 Task: Find connections with filter location Erkelenz with filter topic #Onlineadvertisingwith filter profile language Spanish with filter current company Whatfix with filter school D.A.V.P.G College, Dehradun with filter industry Wireless Services with filter service category Cybersecurity with filter keywords title Sheet Metal Worker
Action: Mouse moved to (482, 66)
Screenshot: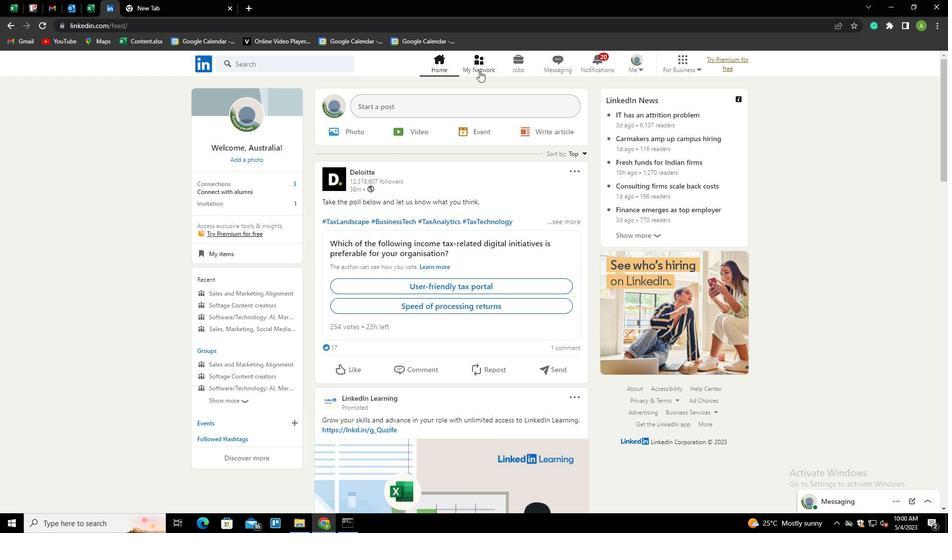 
Action: Mouse pressed left at (482, 66)
Screenshot: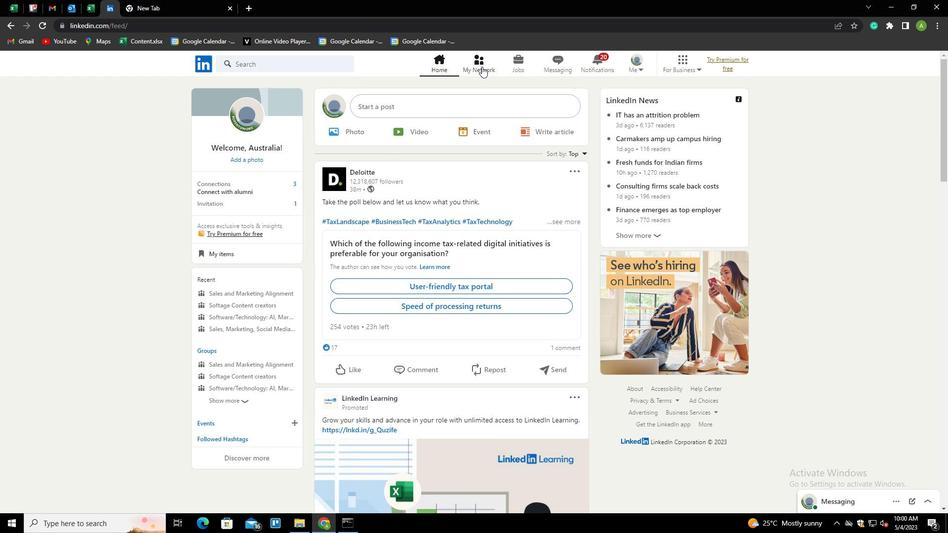 
Action: Mouse moved to (239, 118)
Screenshot: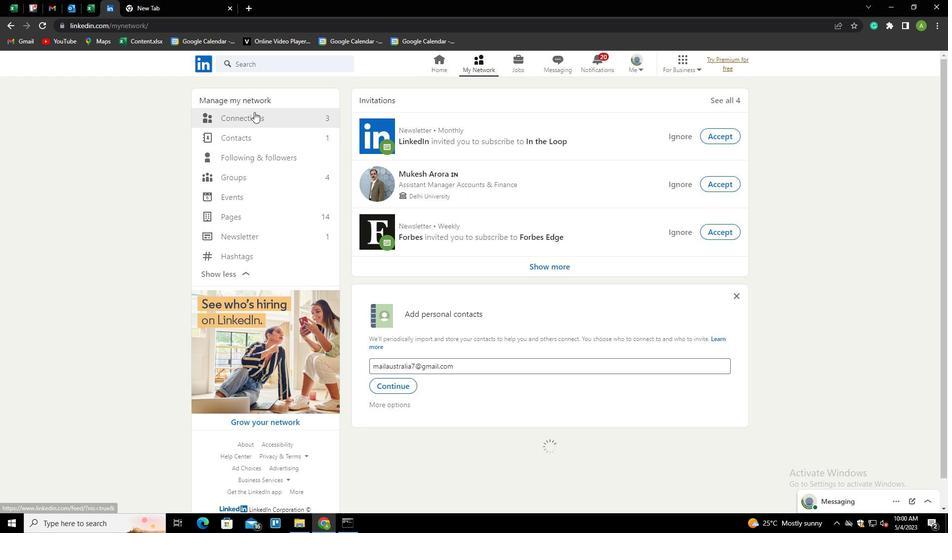 
Action: Mouse pressed left at (239, 118)
Screenshot: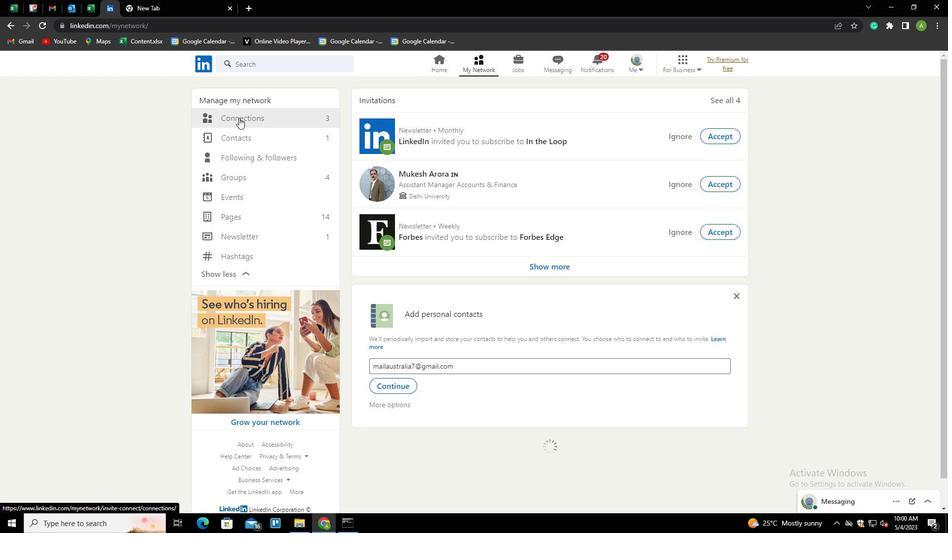 
Action: Mouse moved to (544, 118)
Screenshot: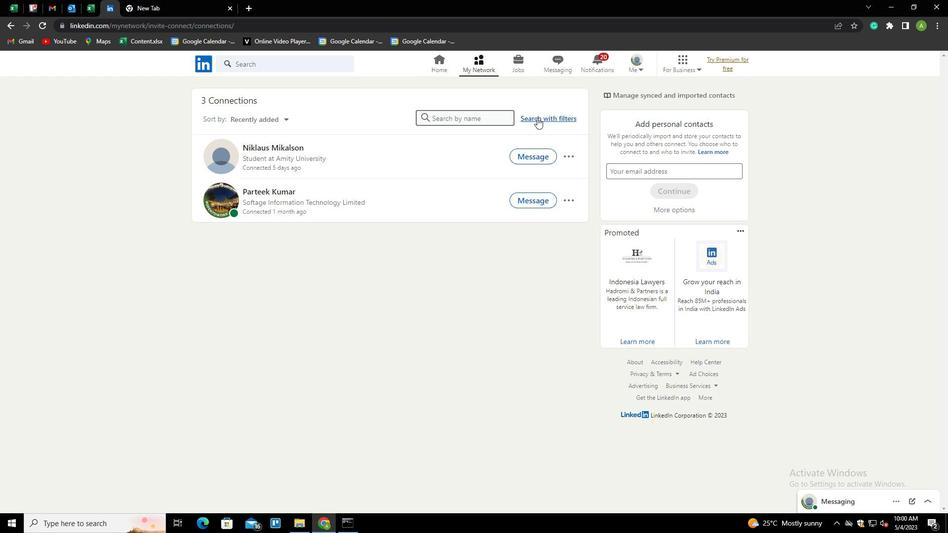 
Action: Mouse pressed left at (544, 118)
Screenshot: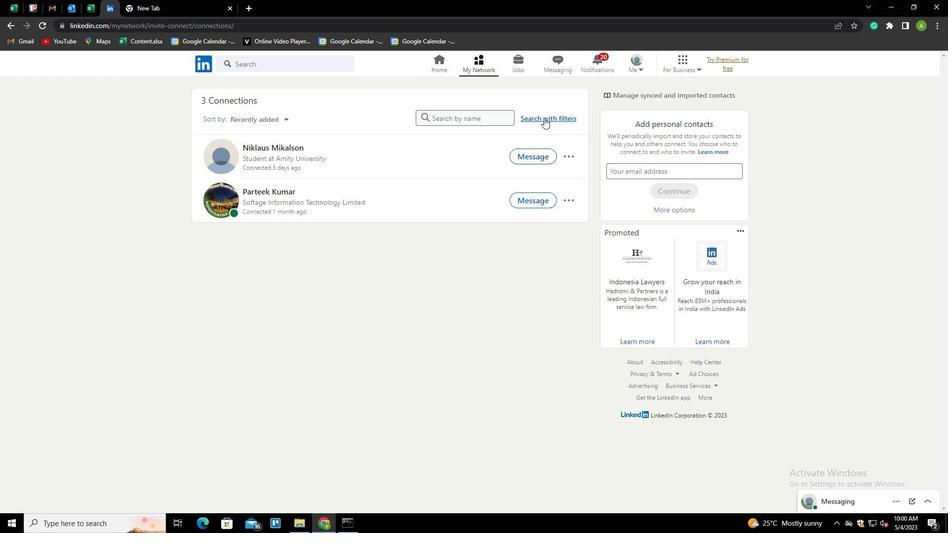 
Action: Mouse moved to (506, 91)
Screenshot: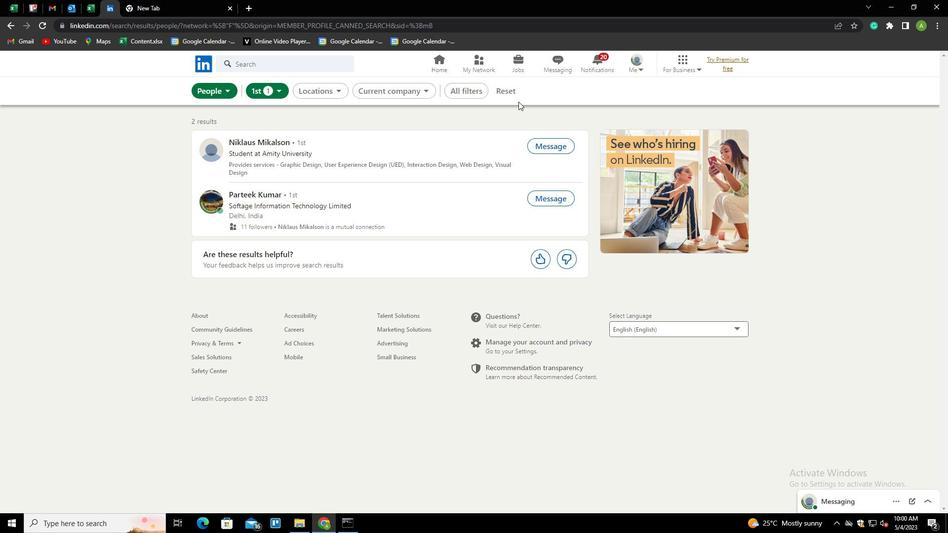 
Action: Mouse pressed left at (506, 91)
Screenshot: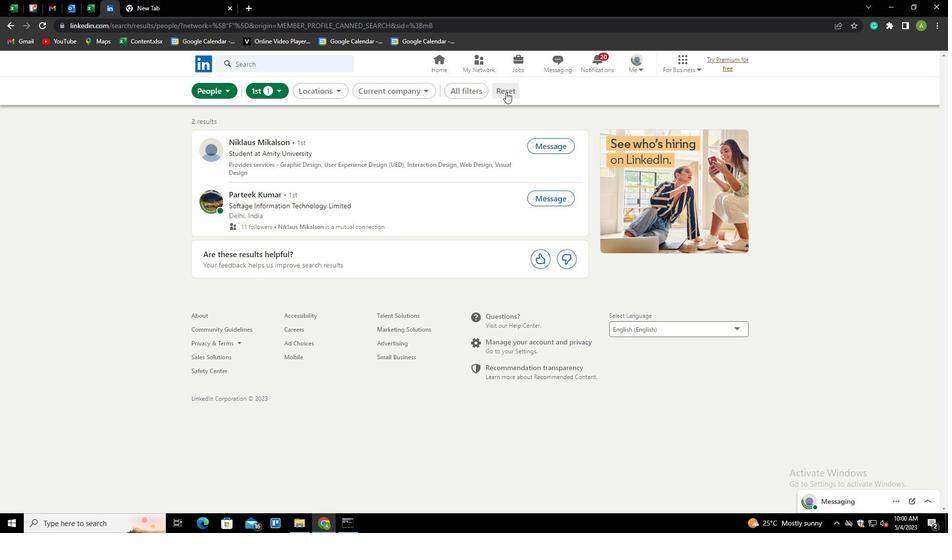 
Action: Mouse moved to (491, 91)
Screenshot: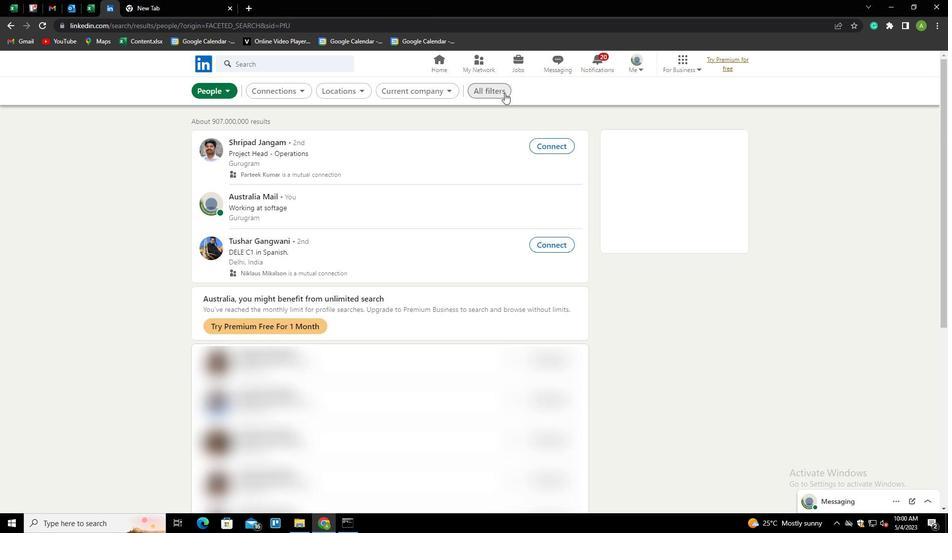 
Action: Mouse pressed left at (491, 91)
Screenshot: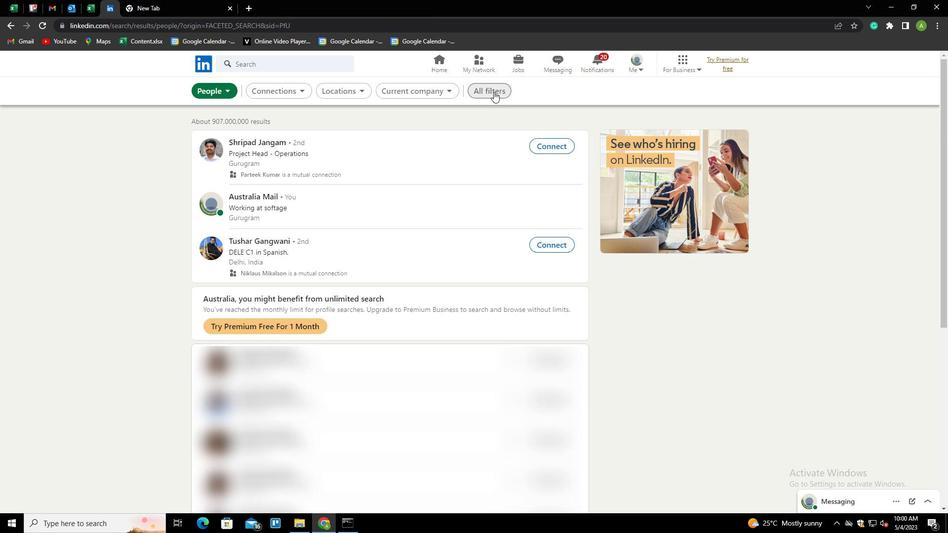 
Action: Mouse moved to (767, 256)
Screenshot: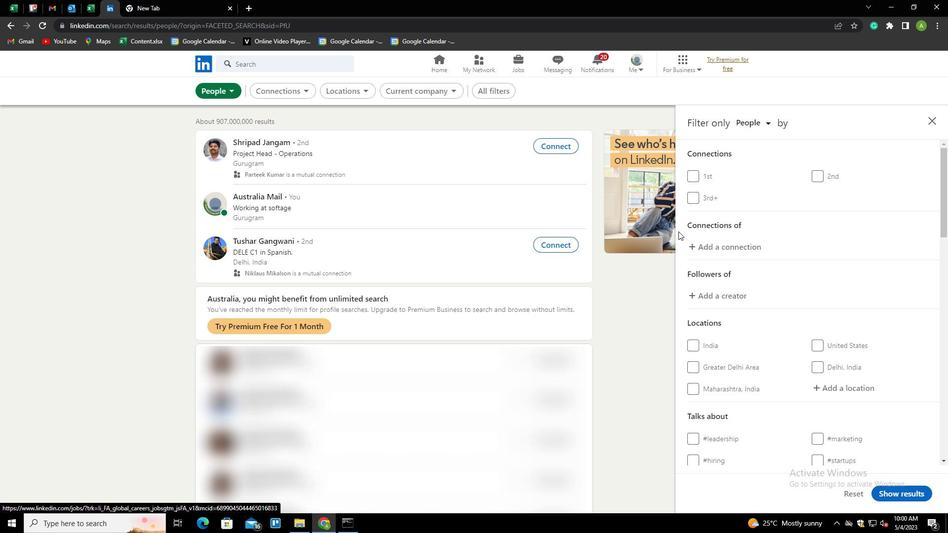 
Action: Mouse scrolled (767, 256) with delta (0, 0)
Screenshot: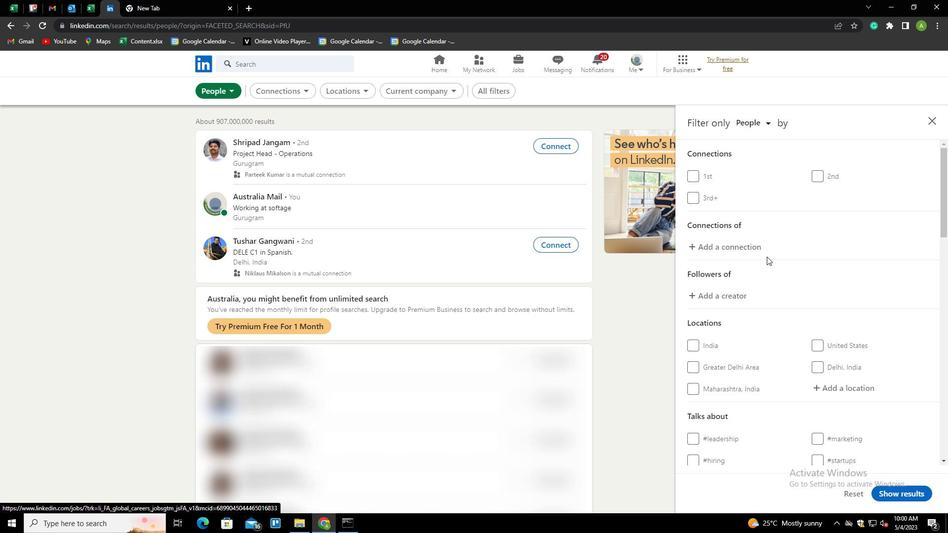 
Action: Mouse moved to (837, 339)
Screenshot: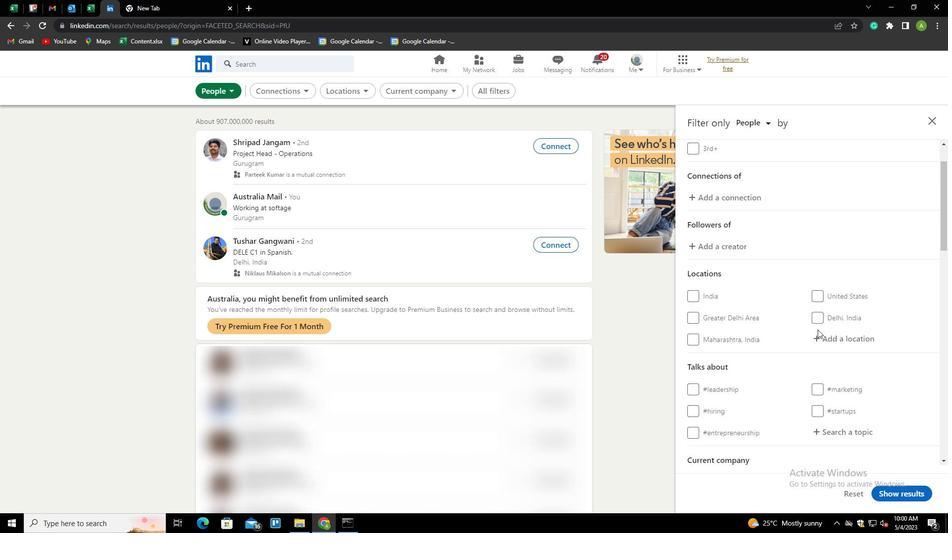 
Action: Mouse pressed left at (837, 339)
Screenshot: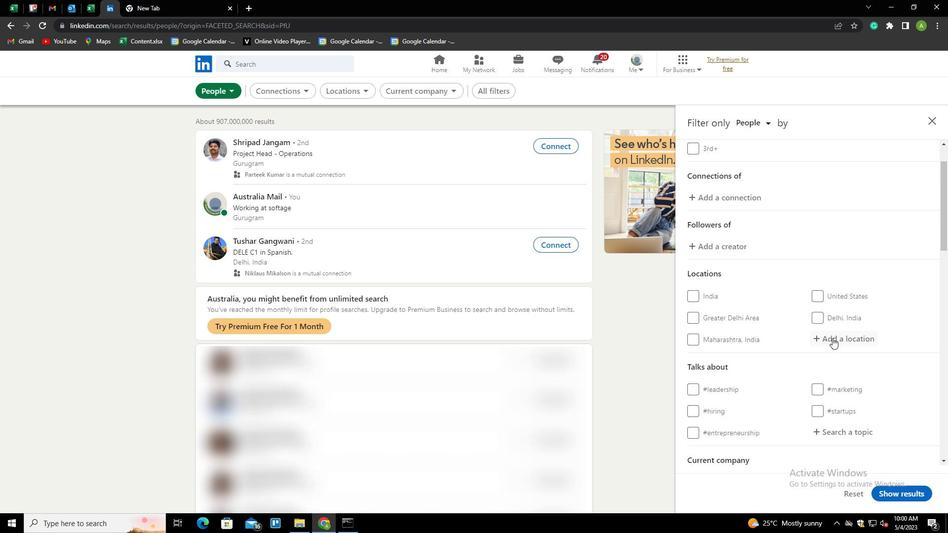 
Action: Mouse moved to (837, 340)
Screenshot: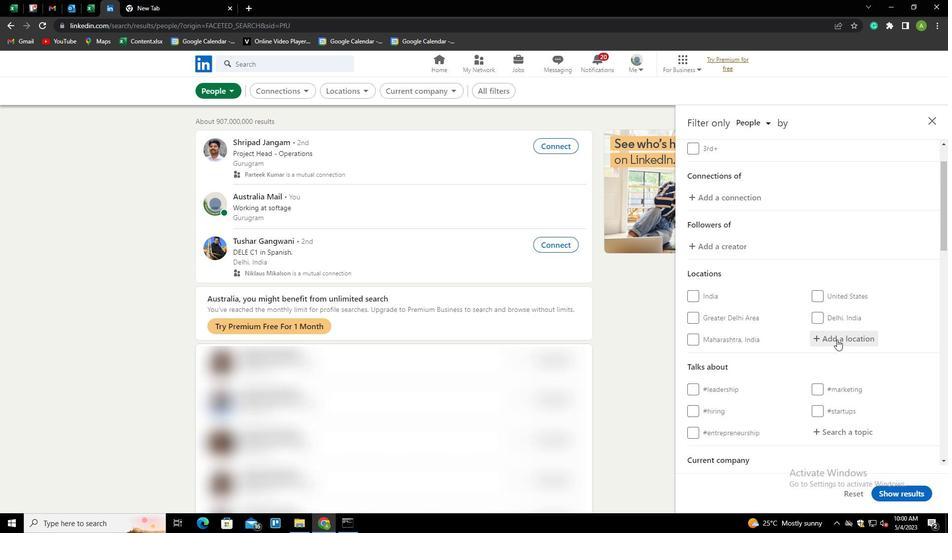 
Action: Key pressed <Key.shift><Key.shift><Key.shift><Key.shift><Key.shift><Key.shift>ERKELEN<Key.down><Key.enter>
Screenshot: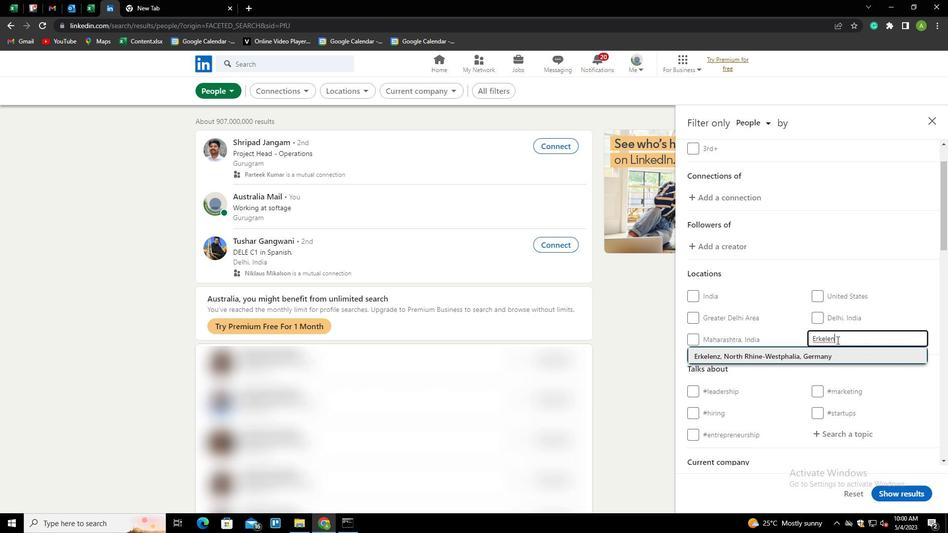 
Action: Mouse scrolled (837, 339) with delta (0, 0)
Screenshot: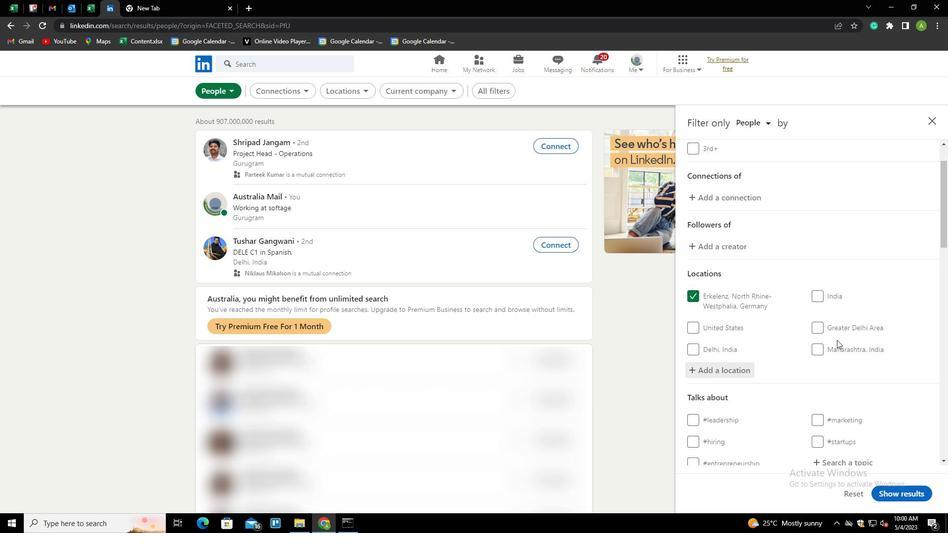 
Action: Mouse scrolled (837, 339) with delta (0, 0)
Screenshot: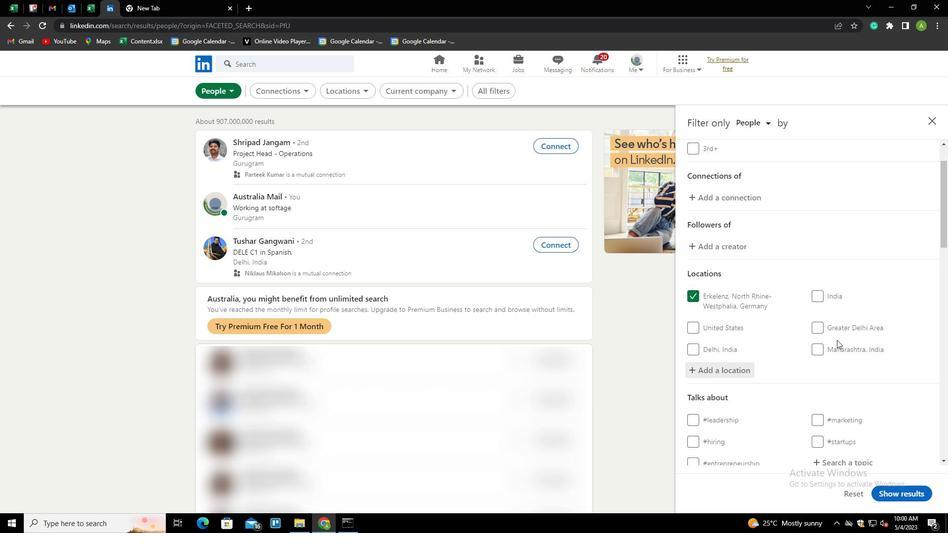 
Action: Mouse scrolled (837, 339) with delta (0, 0)
Screenshot: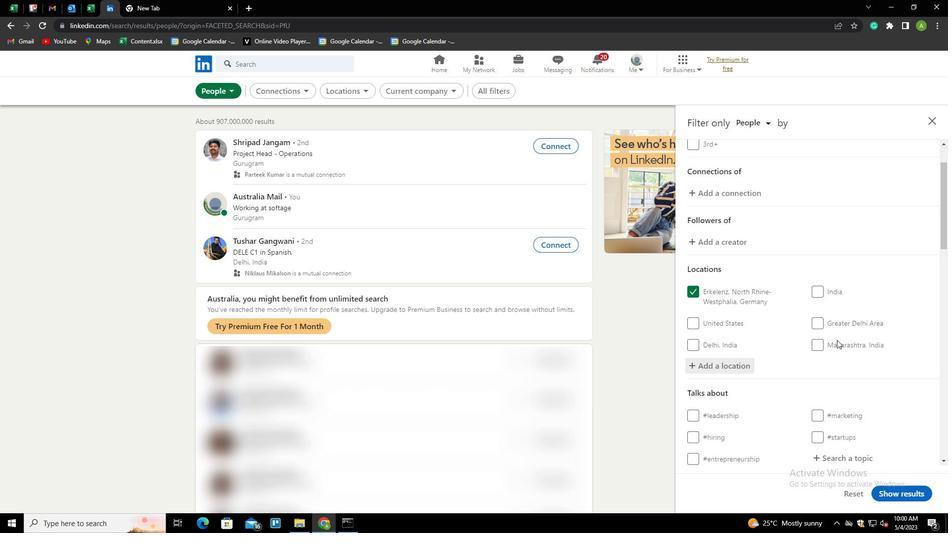 
Action: Mouse moved to (833, 317)
Screenshot: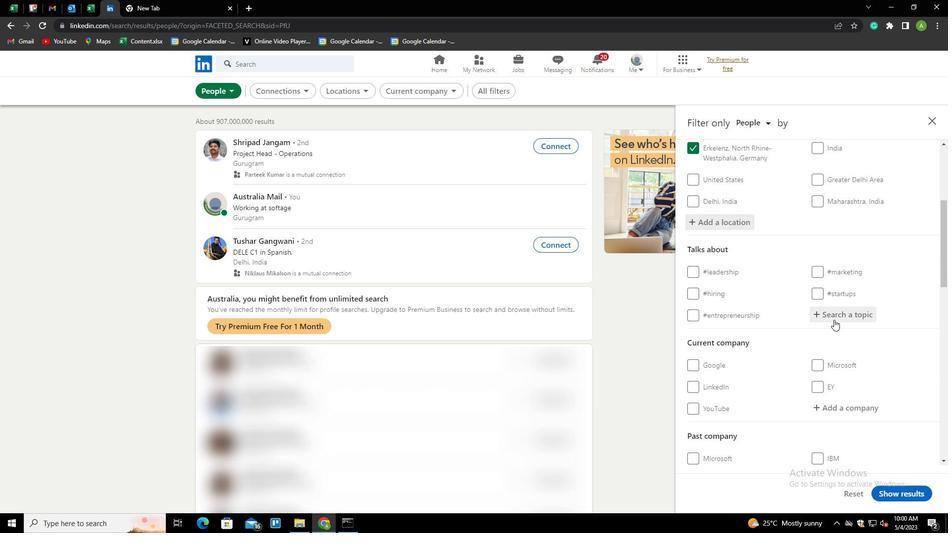 
Action: Mouse pressed left at (833, 317)
Screenshot: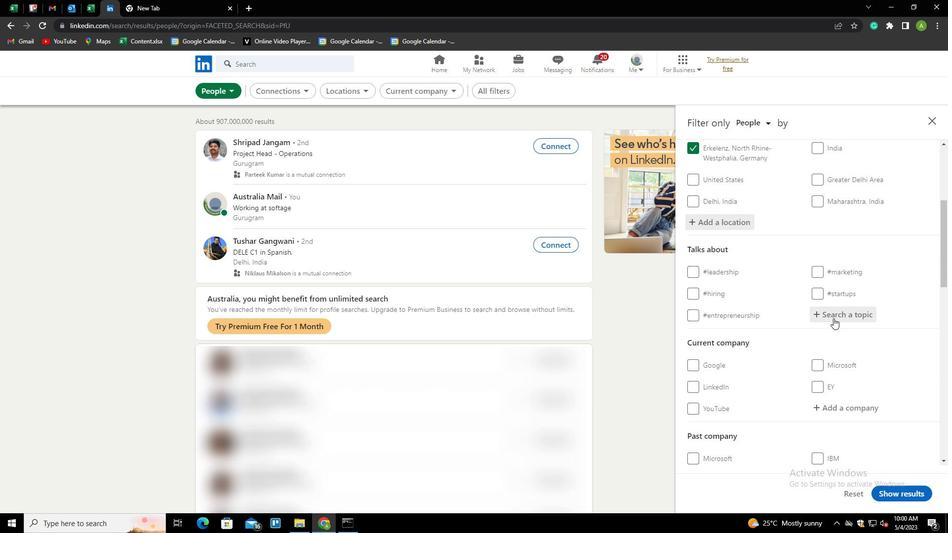 
Action: Key pressed ONLINEADVERT<Key.down><Key.enter>
Screenshot: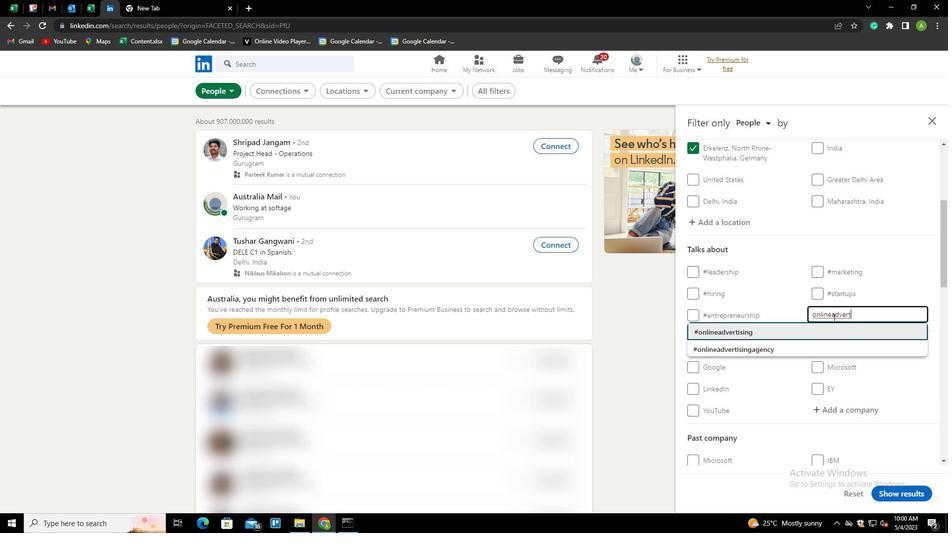 
Action: Mouse scrolled (833, 317) with delta (0, 0)
Screenshot: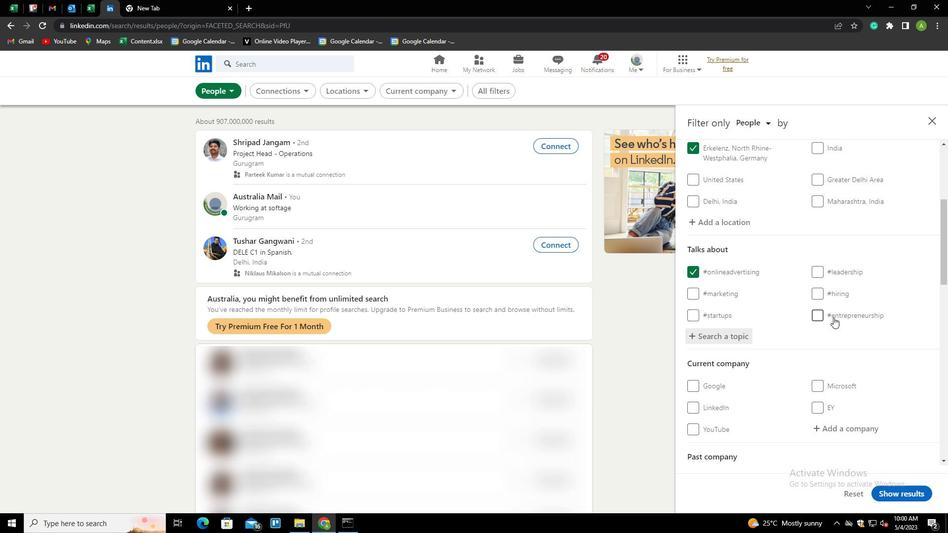 
Action: Mouse scrolled (833, 317) with delta (0, 0)
Screenshot: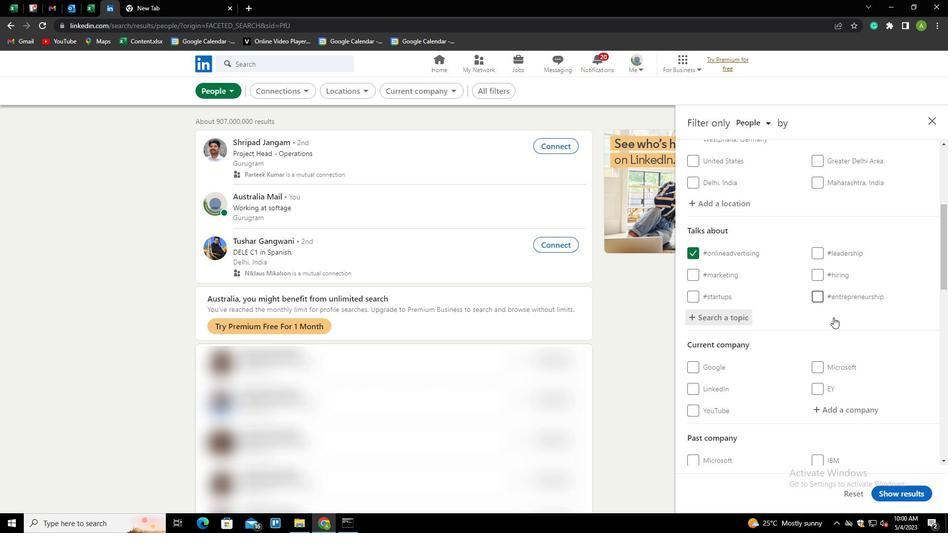 
Action: Mouse scrolled (833, 317) with delta (0, 0)
Screenshot: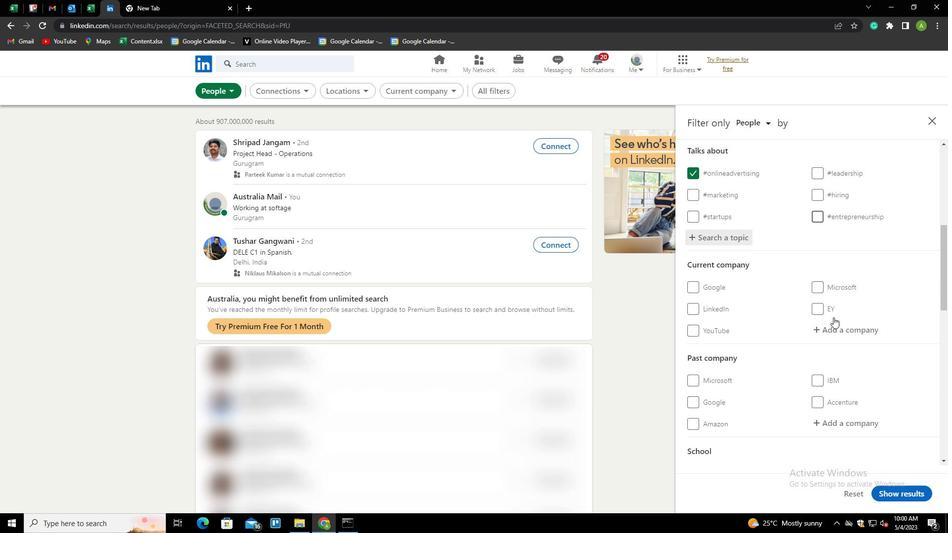
Action: Mouse scrolled (833, 317) with delta (0, 0)
Screenshot: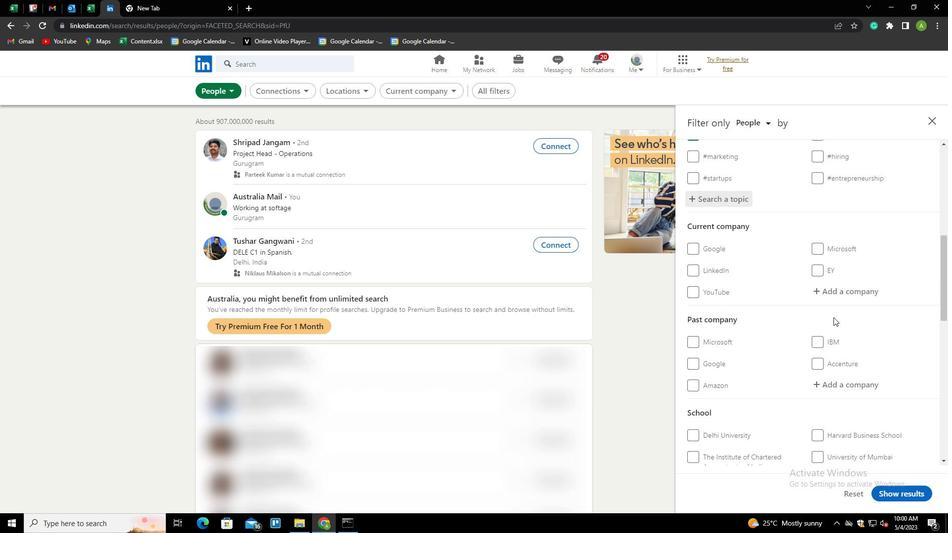 
Action: Mouse scrolled (833, 317) with delta (0, 0)
Screenshot: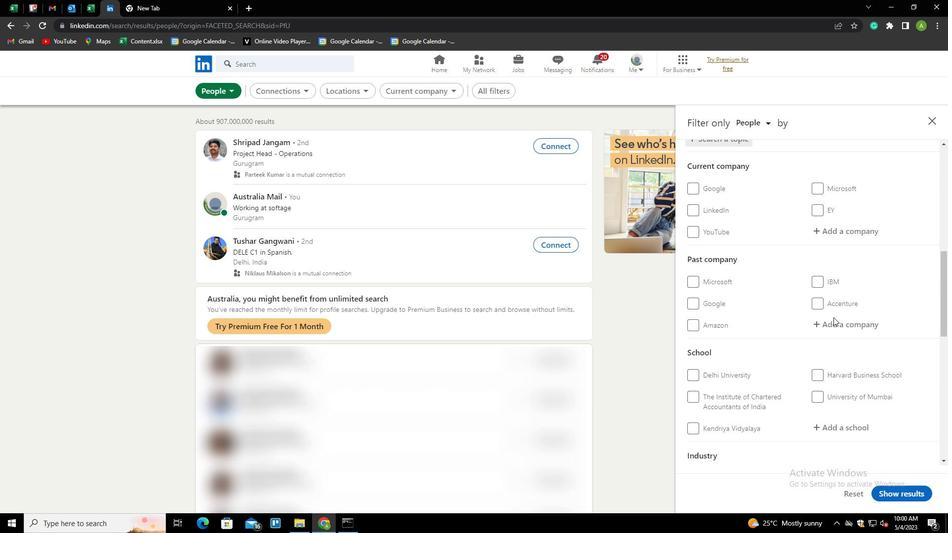 
Action: Mouse scrolled (833, 317) with delta (0, 0)
Screenshot: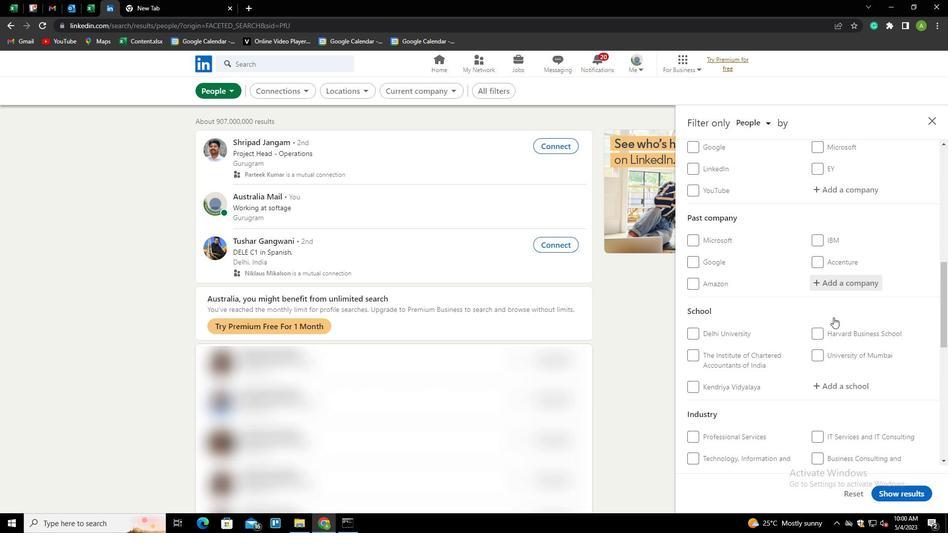 
Action: Mouse scrolled (833, 317) with delta (0, 0)
Screenshot: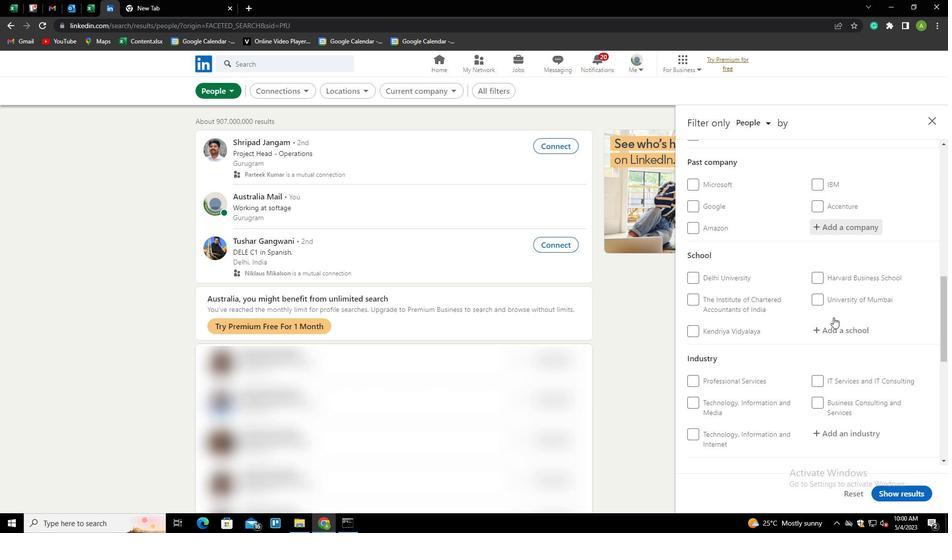 
Action: Mouse scrolled (833, 317) with delta (0, 0)
Screenshot: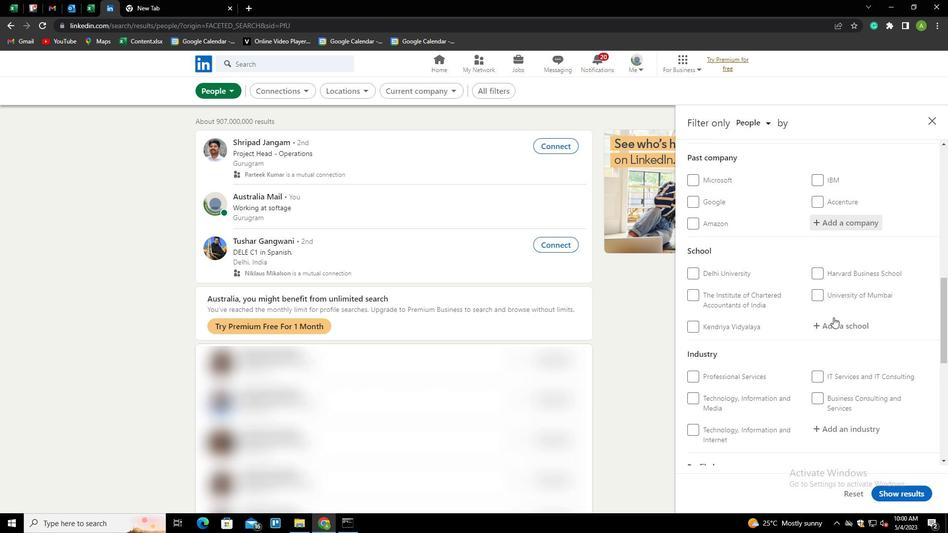 
Action: Mouse scrolled (833, 317) with delta (0, 0)
Screenshot: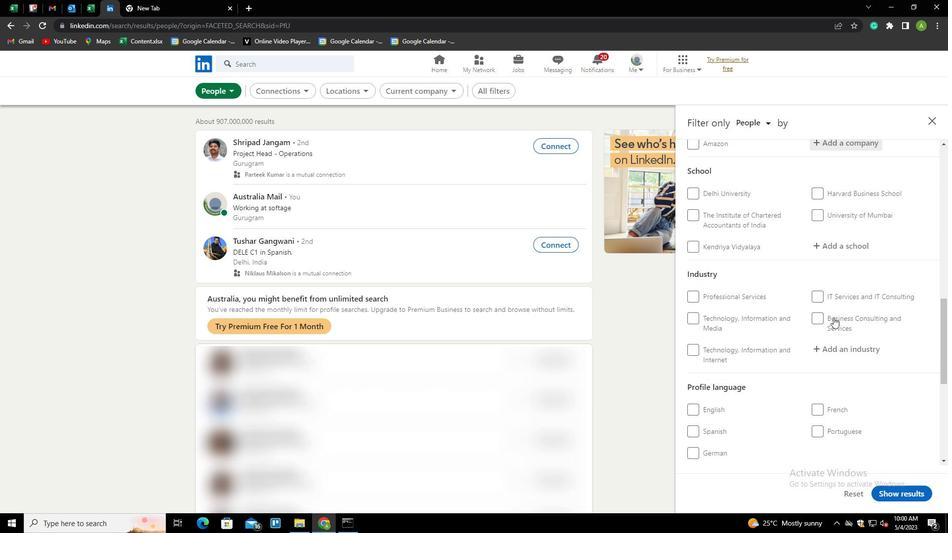 
Action: Mouse scrolled (833, 317) with delta (0, 0)
Screenshot: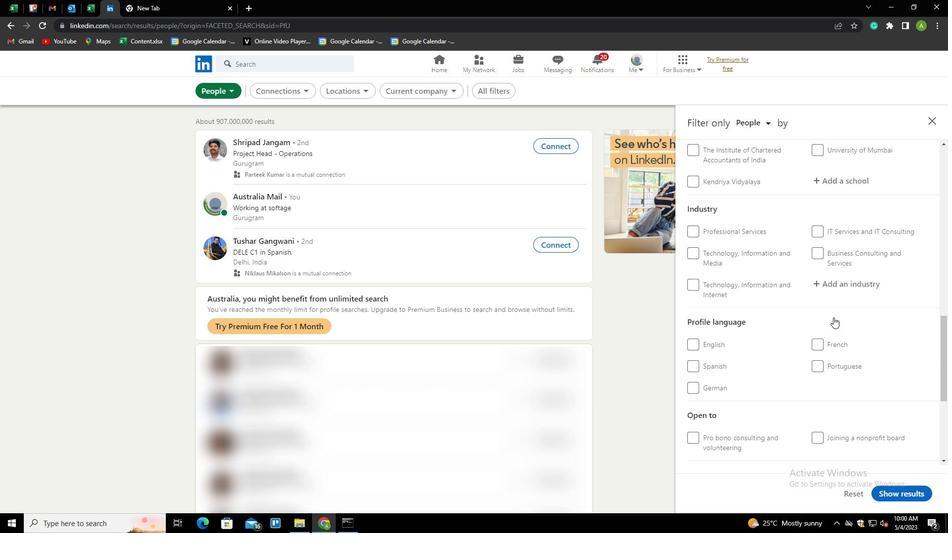 
Action: Mouse scrolled (833, 317) with delta (0, 0)
Screenshot: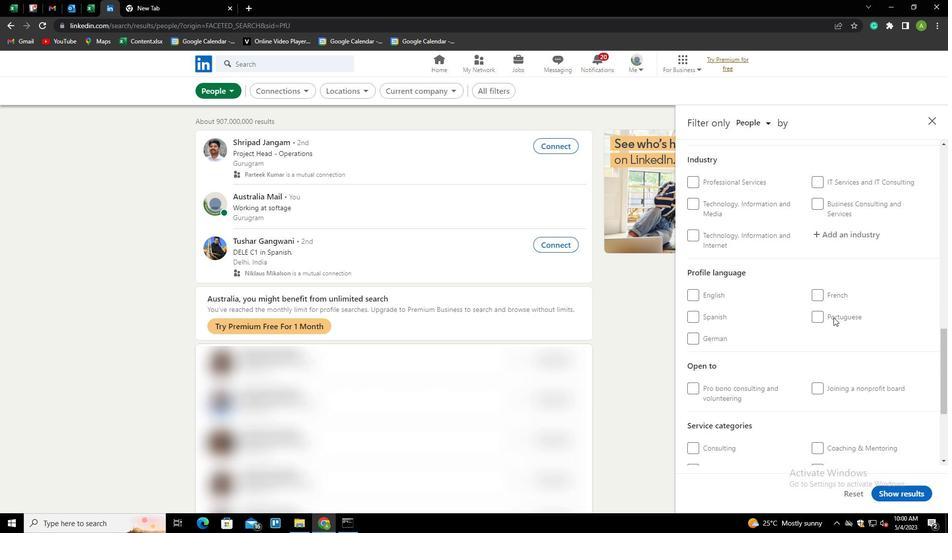 
Action: Mouse scrolled (833, 318) with delta (0, 0)
Screenshot: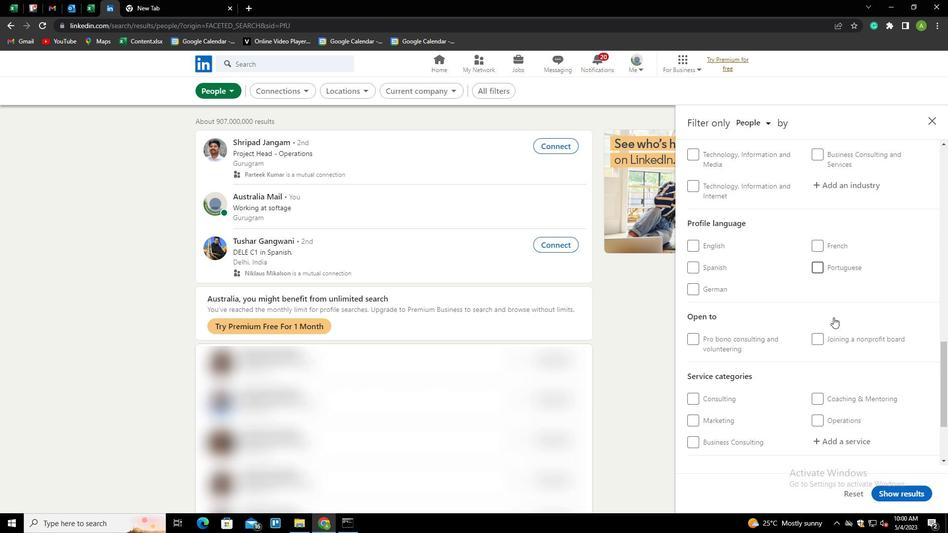 
Action: Mouse scrolled (833, 318) with delta (0, 0)
Screenshot: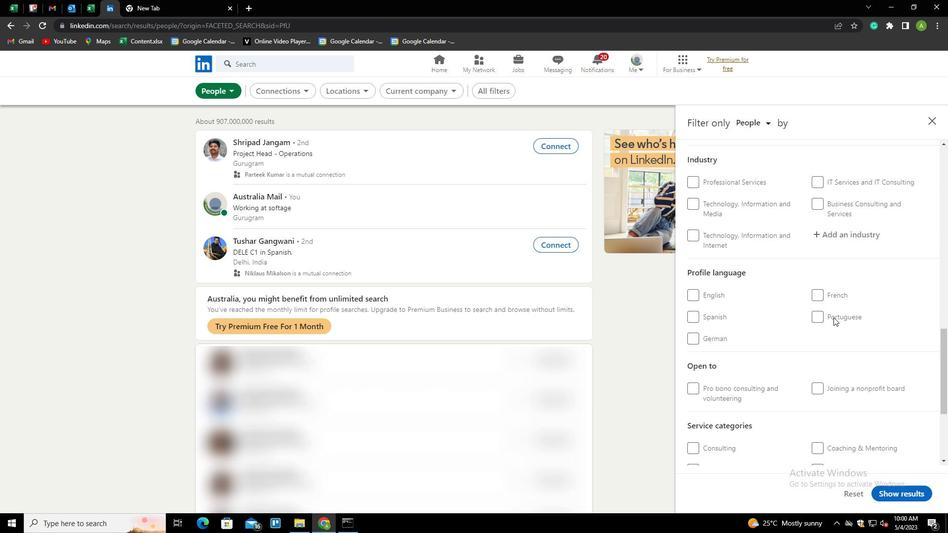 
Action: Mouse scrolled (833, 318) with delta (0, 0)
Screenshot: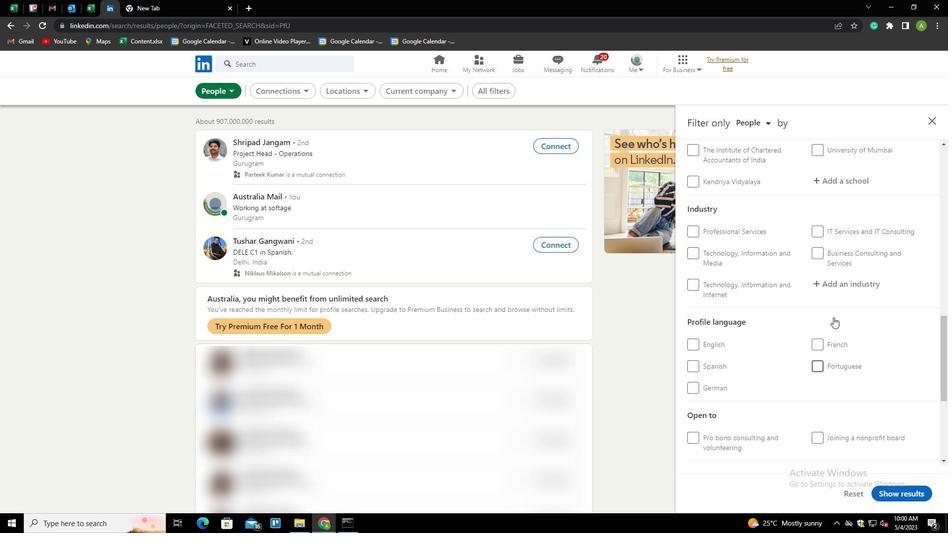 
Action: Mouse scrolled (833, 317) with delta (0, 0)
Screenshot: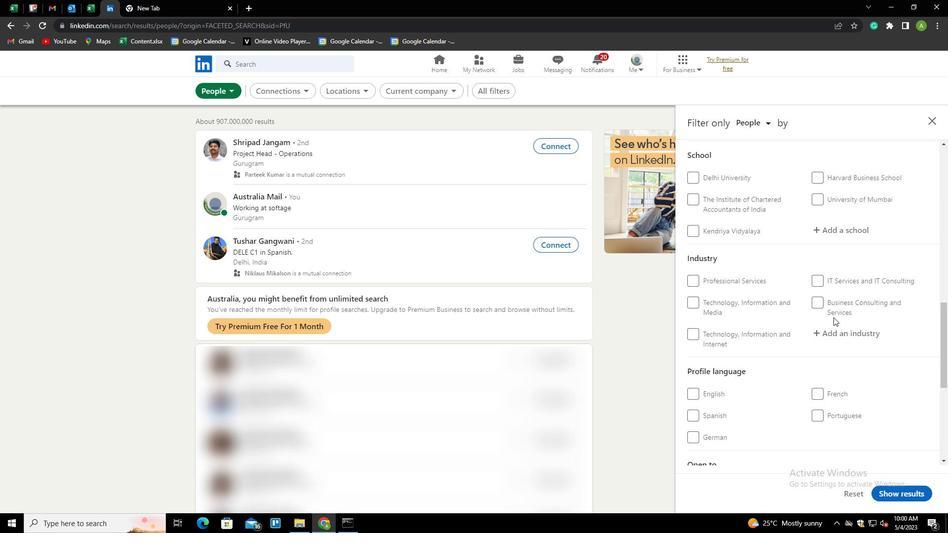 
Action: Mouse moved to (695, 366)
Screenshot: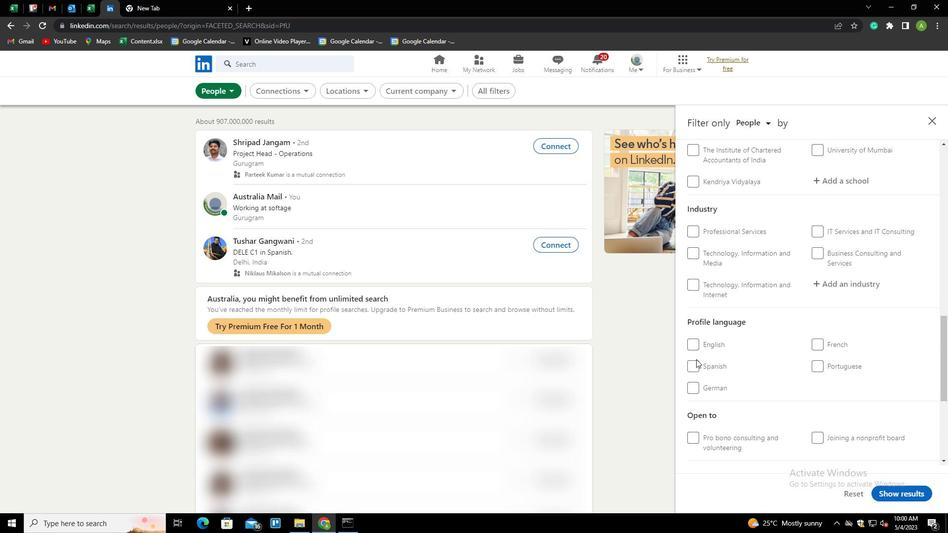 
Action: Mouse pressed left at (695, 366)
Screenshot: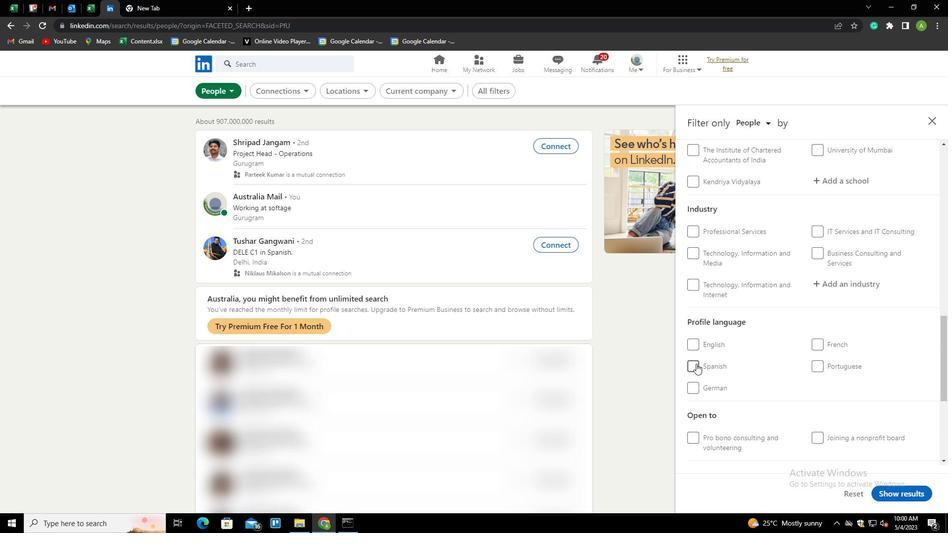 
Action: Mouse moved to (762, 343)
Screenshot: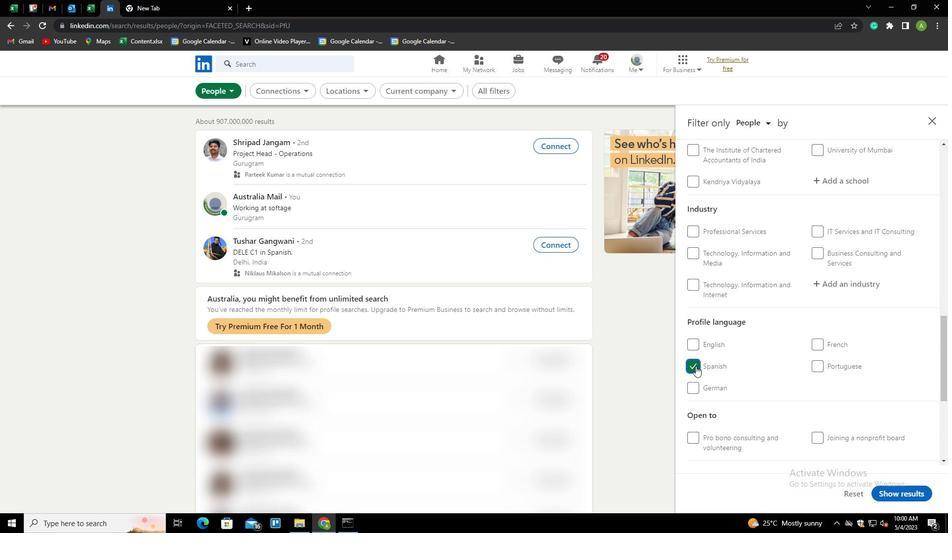 
Action: Mouse scrolled (762, 344) with delta (0, 0)
Screenshot: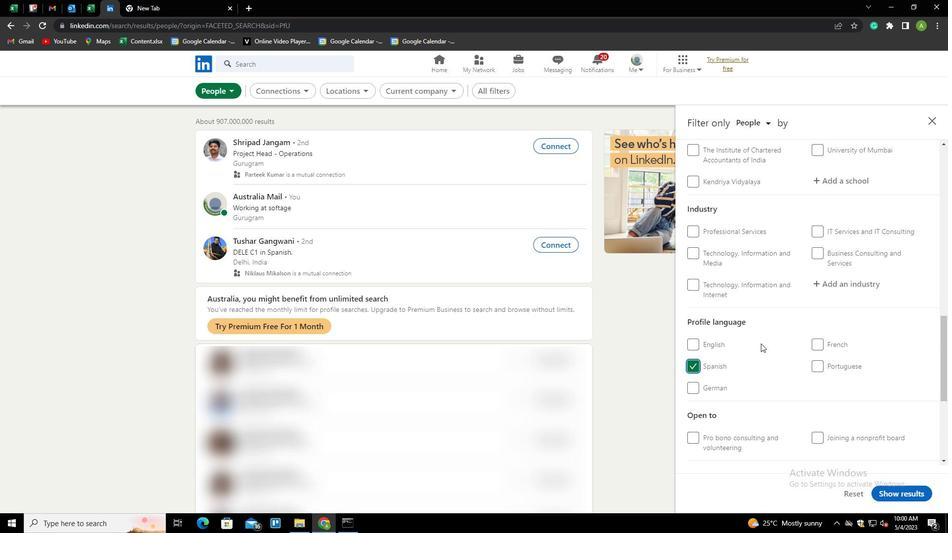 
Action: Mouse scrolled (762, 344) with delta (0, 0)
Screenshot: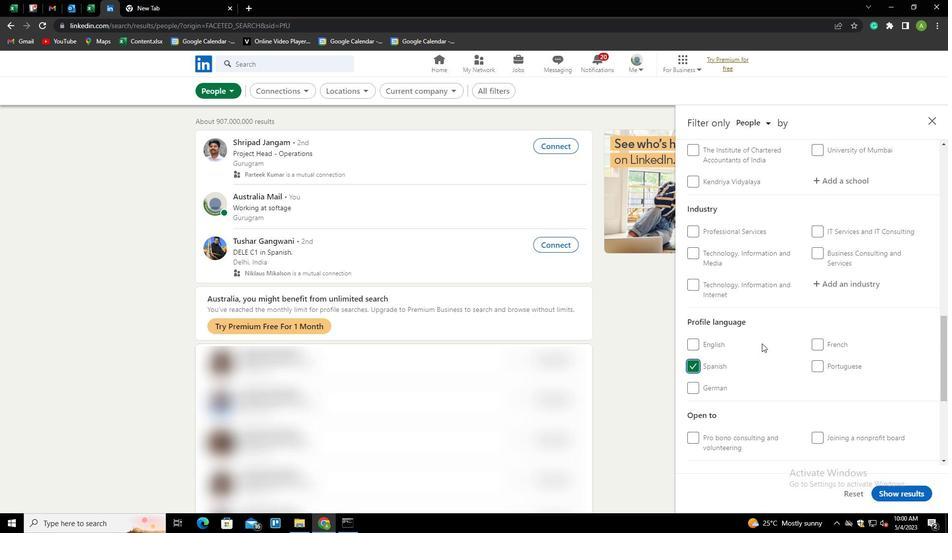 
Action: Mouse scrolled (762, 344) with delta (0, 0)
Screenshot: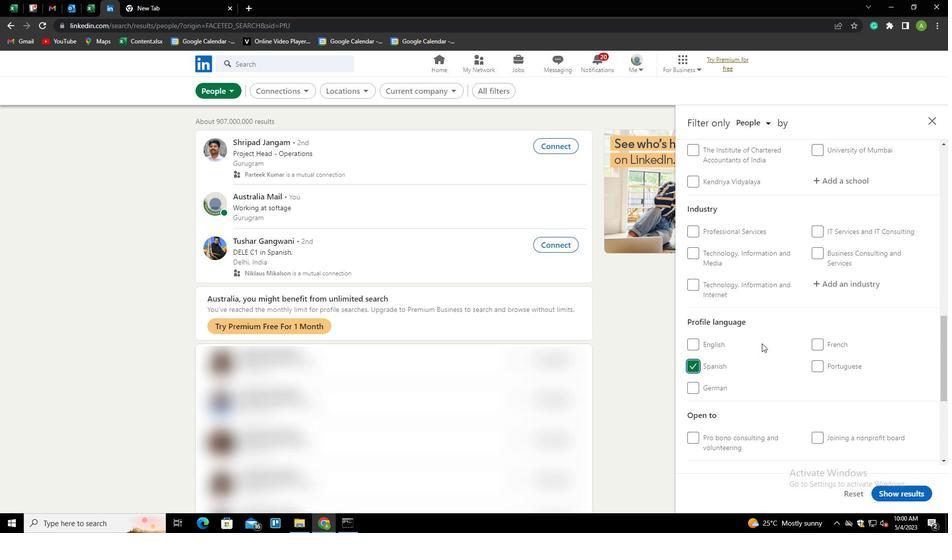 
Action: Mouse scrolled (762, 344) with delta (0, 0)
Screenshot: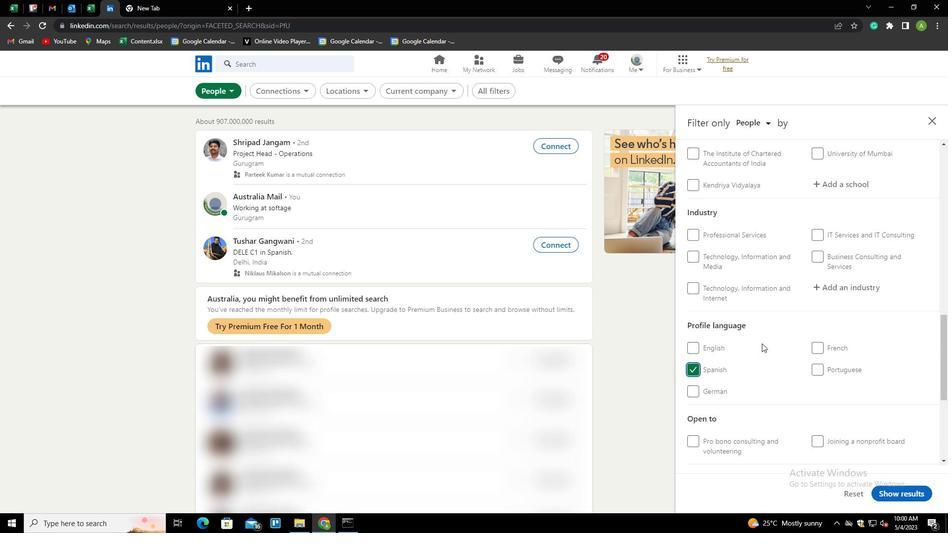 
Action: Mouse scrolled (762, 344) with delta (0, 0)
Screenshot: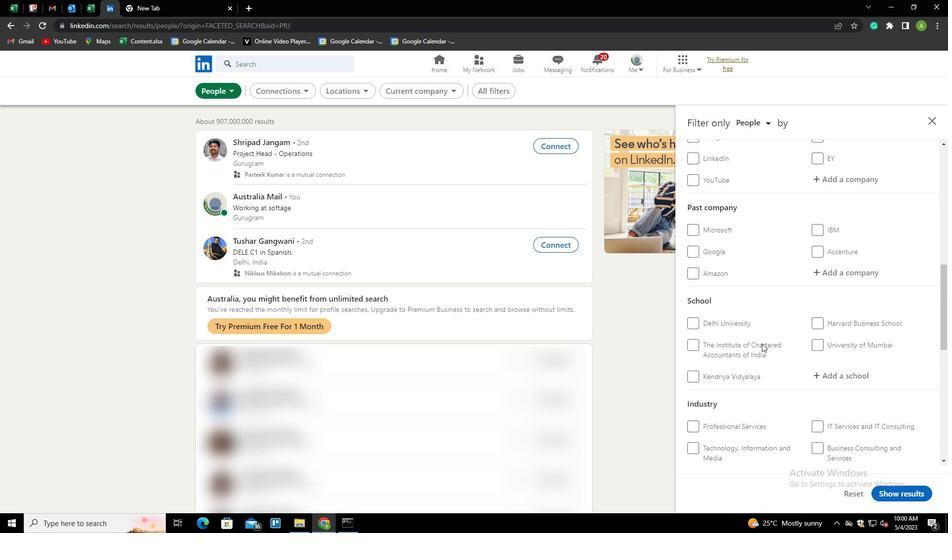 
Action: Mouse scrolled (762, 344) with delta (0, 0)
Screenshot: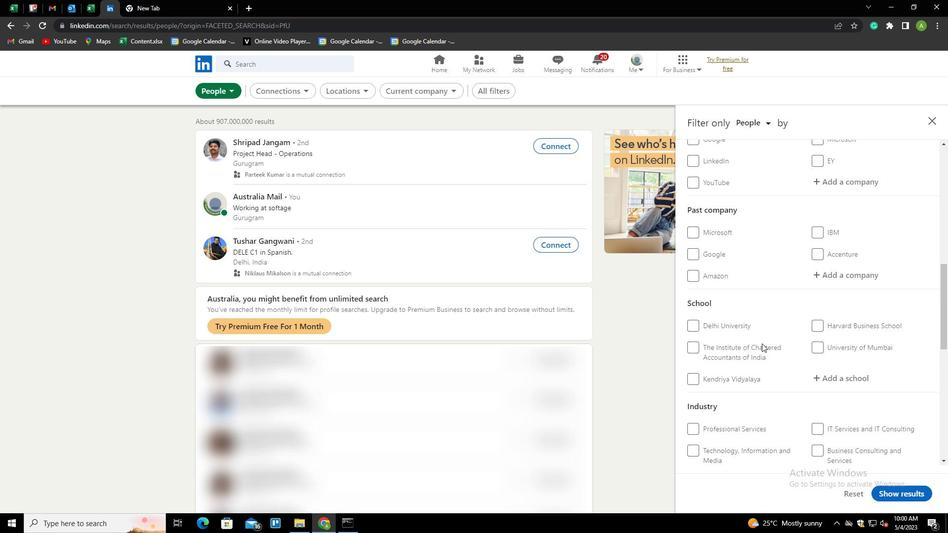 
Action: Mouse scrolled (762, 344) with delta (0, 0)
Screenshot: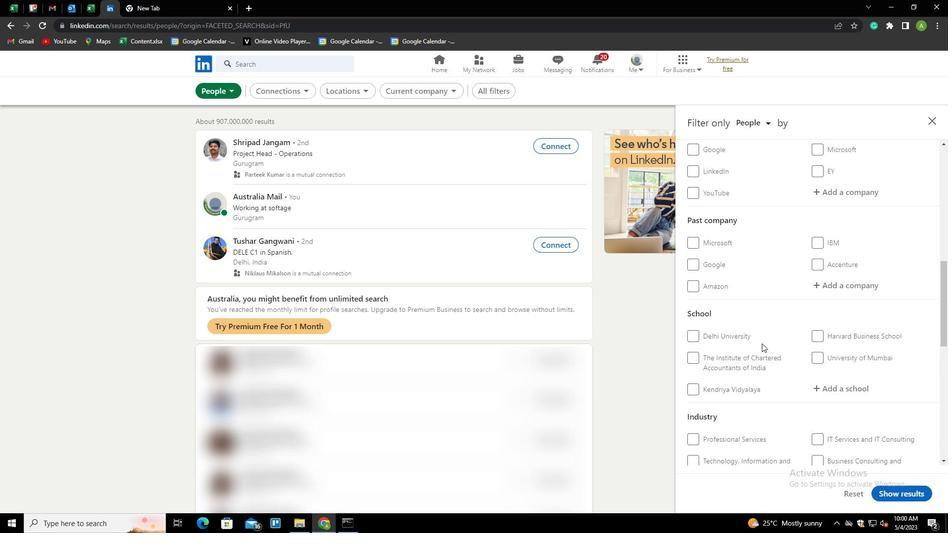 
Action: Mouse scrolled (762, 344) with delta (0, 0)
Screenshot: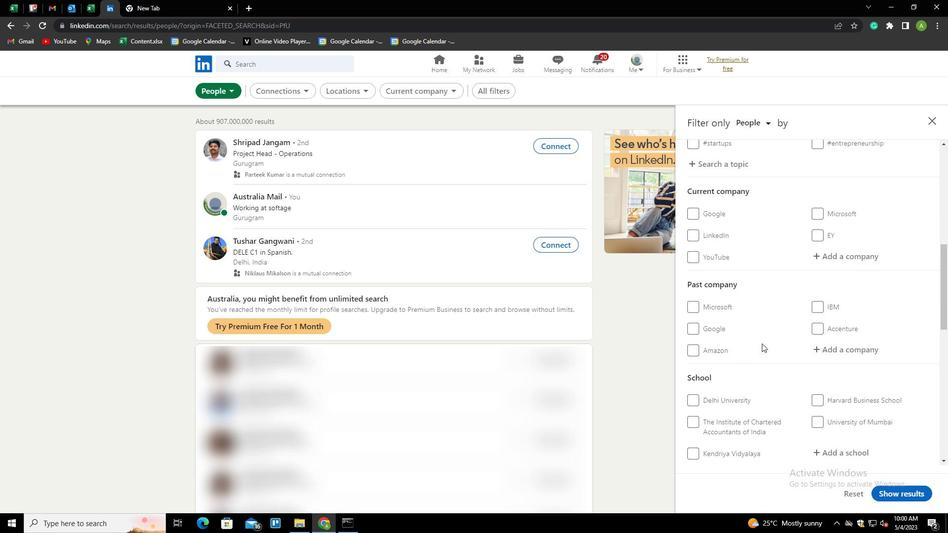 
Action: Mouse moved to (831, 378)
Screenshot: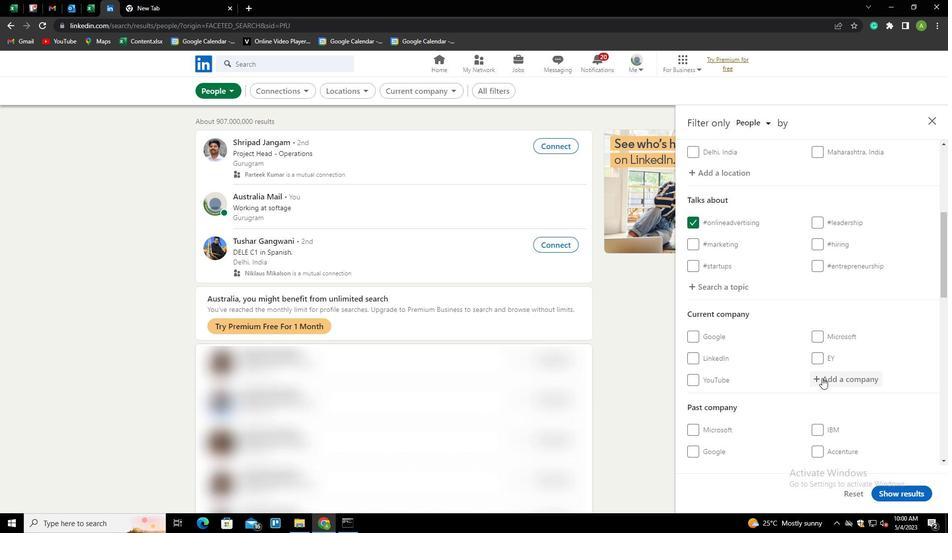
Action: Mouse pressed left at (831, 378)
Screenshot: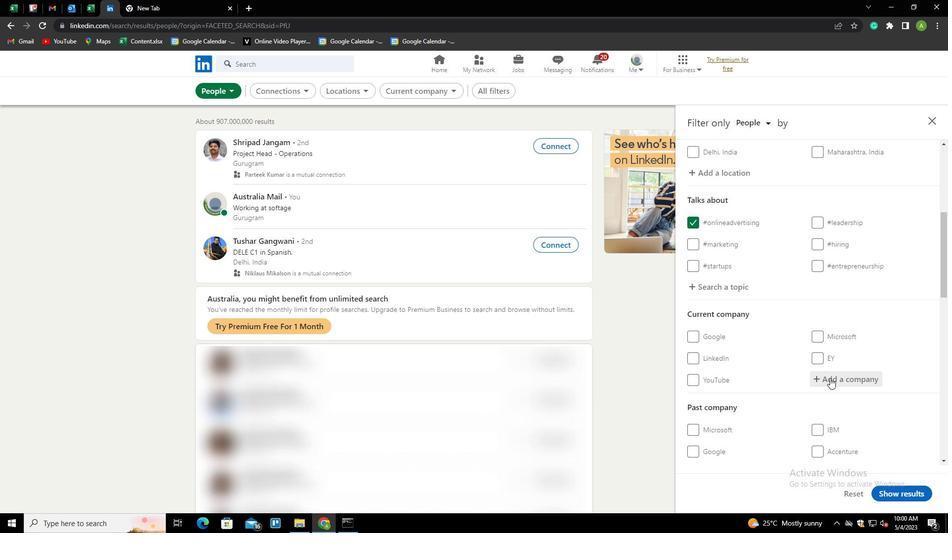 
Action: Mouse moved to (834, 378)
Screenshot: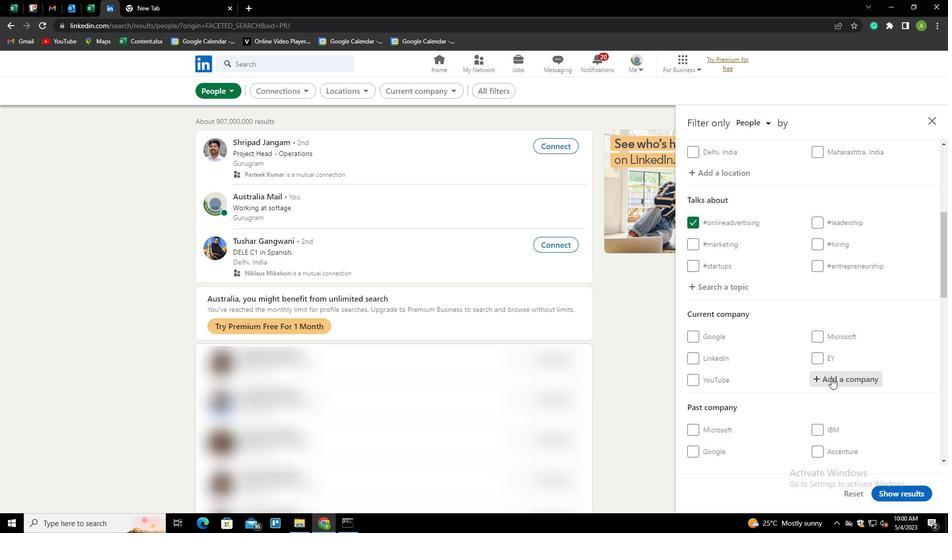 
Action: Mouse pressed left at (834, 378)
Screenshot: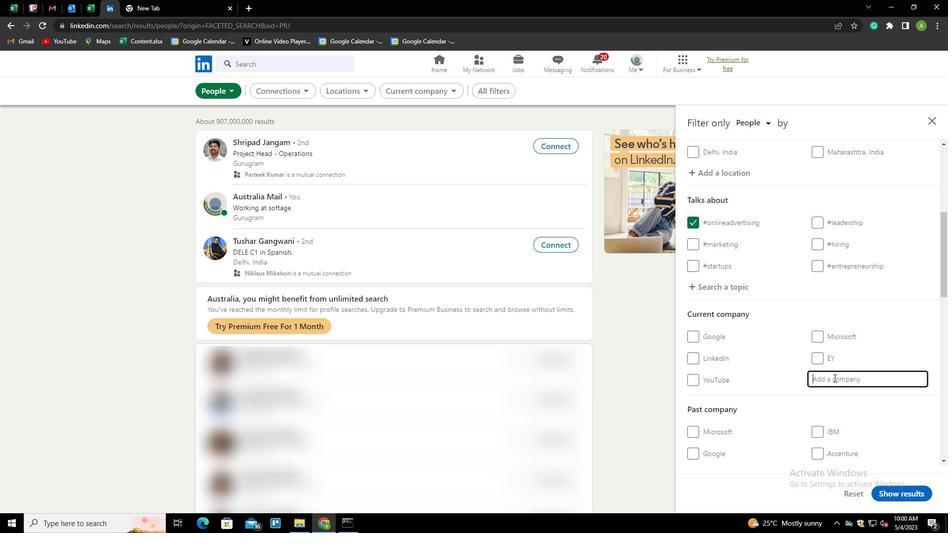 
Action: Key pressed <Key.shift>WHATFIX<Key.down><Key.enter>
Screenshot: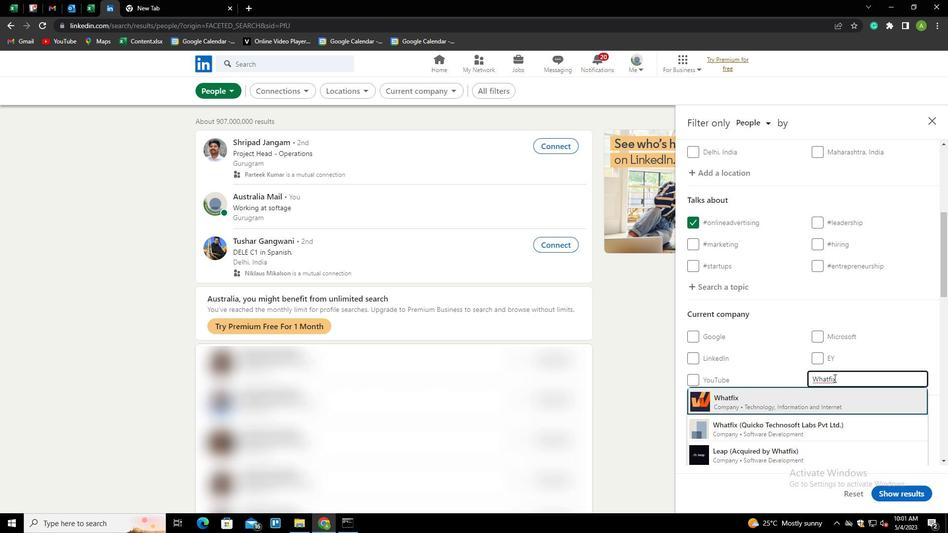 
Action: Mouse scrolled (834, 377) with delta (0, 0)
Screenshot: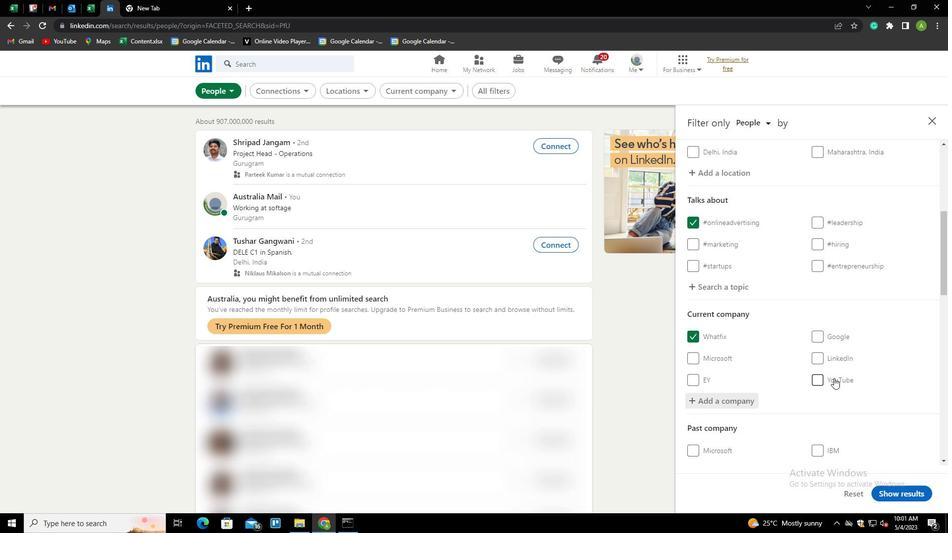 
Action: Mouse scrolled (834, 377) with delta (0, 0)
Screenshot: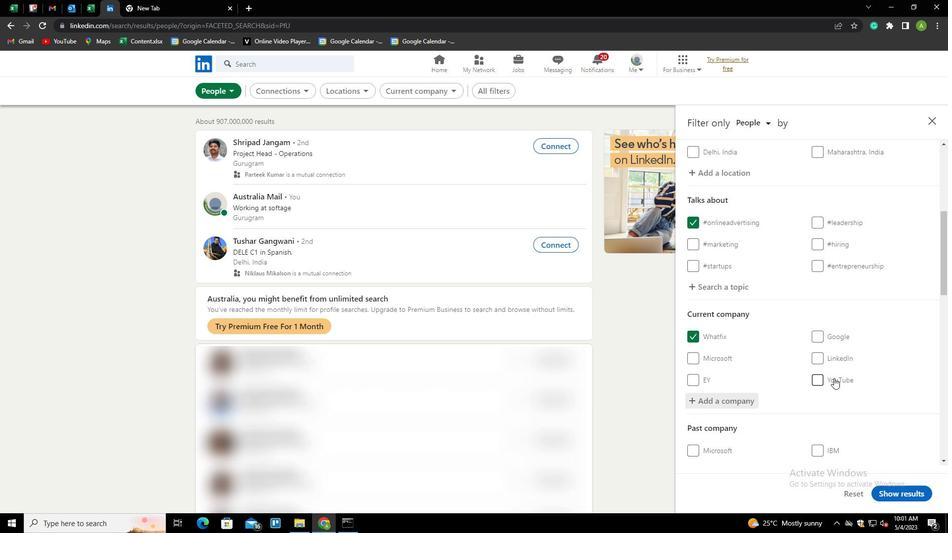 
Action: Mouse scrolled (834, 377) with delta (0, 0)
Screenshot: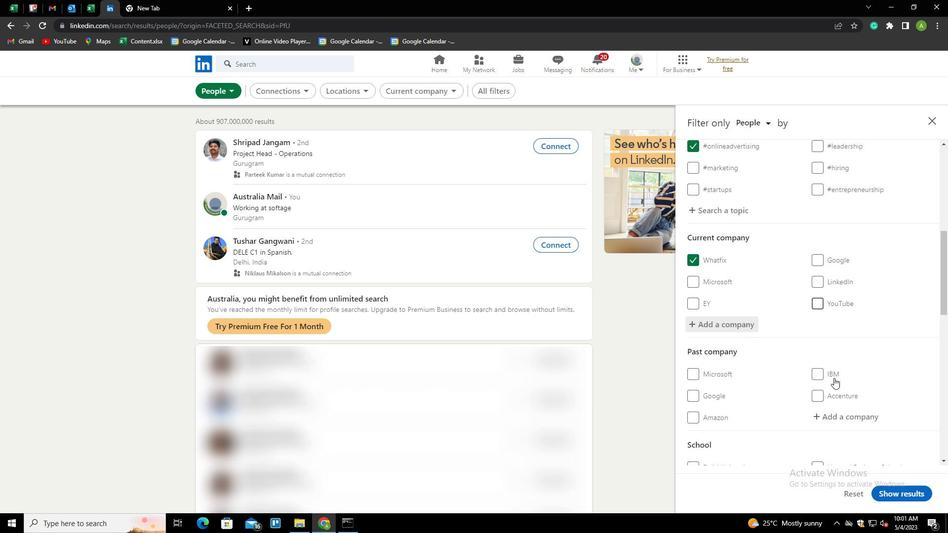 
Action: Mouse scrolled (834, 377) with delta (0, 0)
Screenshot: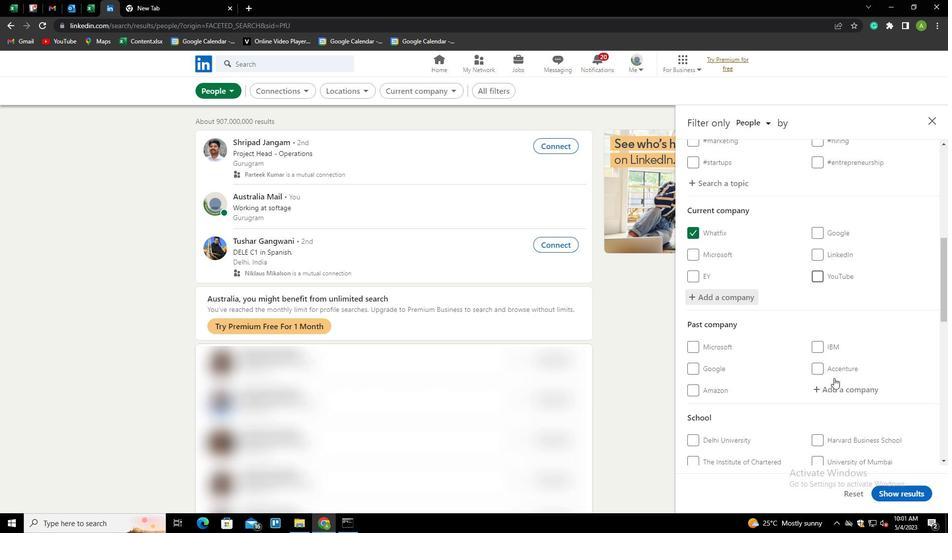 
Action: Mouse scrolled (834, 377) with delta (0, 0)
Screenshot: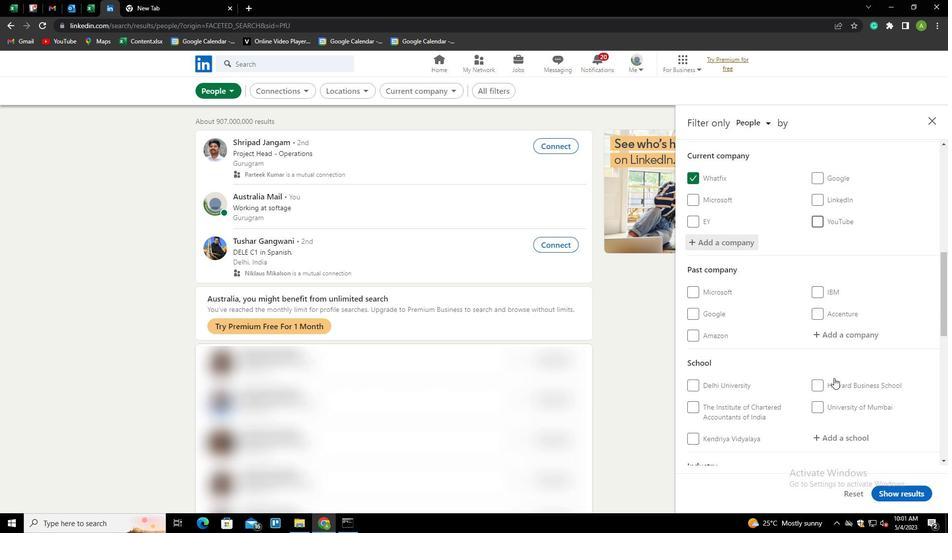 
Action: Mouse moved to (829, 345)
Screenshot: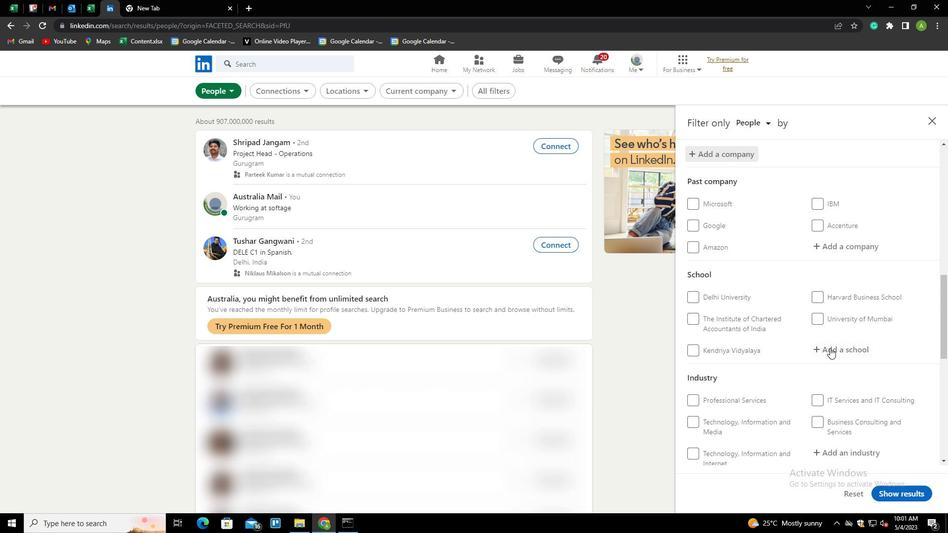 
Action: Mouse pressed left at (829, 345)
Screenshot: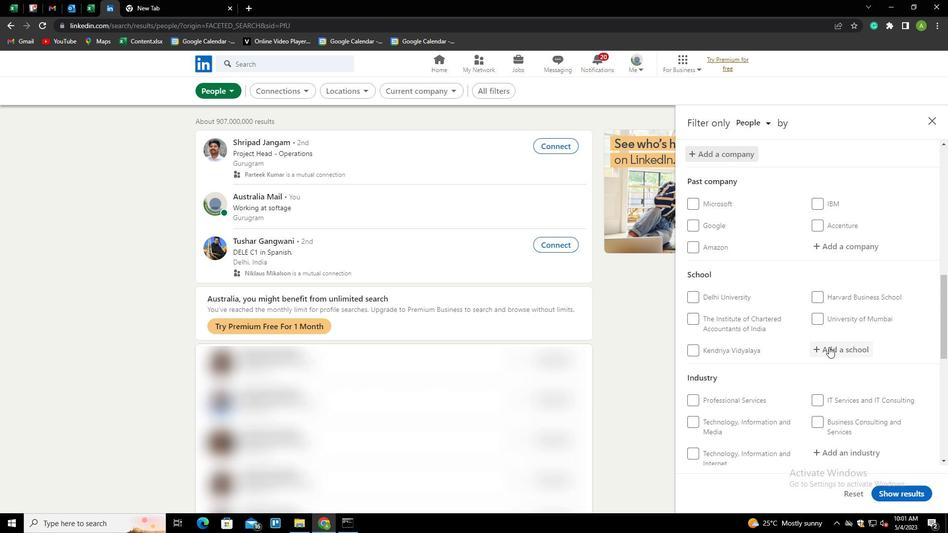 
Action: Key pressed <Key.shift>D.<Key.shift><Key.shift><Key.shift><Key.shift><Key.shift>A.<Key.shift><Key.shift><Key.shift><Key.shift><Key.shift><Key.shift><Key.shift><Key.shift><Key.shift><Key.shift><Key.shift><Key.shift><Key.shift><Key.shift><Key.shift><Key.shift><Key.shift><Key.shift><Key.shift><Key.shift><Key.shift><Key.shift><Key.shift><Key.shift><Key.shift><Key.shift><Key.shift><Key.shift><Key.shift><Key.shift><Key.shift><Key.shift><Key.shift><Key.shift><Key.shift><Key.shift><Key.shift><Key.shift><Key.shift>V.<Key.shift><Key.shift><Key.shift><Key.shift><Key.shift><Key.shift><Key.shift><Key.shift><Key.shift><Key.shift><Key.shift><Key.shift><Key.shift><Key.shift><Key.shift><Key.shift><Key.shift><Key.shift><Key.shift><Key.shift><Key.shift><Key.shift><Key.shift><Key.shift><Key.shift><Key.shift><Key.shift><Key.shift><Key.shift><Key.shift><Key.shift><Key.shift><Key.shift><Key.shift><Key.shift><Key.shift><Key.shift><Key.shift><Key.shift><Key.shift><Key.shift><Key.shift><Key.shift><Key.shift><Key.shift><Key.shift><Key.shift><Key.shift><Key.shift><Key.shift><Key.shift><Key.shift><Key.shift><Key.shift><Key.shift><Key.shift><Key.shift><Key.shift><Key.shift><Key.shift><Key.shift><Key.shift><Key.shift><Key.shift><Key.shift><Key.shift><Key.shift><Key.shift><Key.shift><Key.shift><Key.shift><Key.shift>P.<Key.shift><Key.shift><Key.shift><Key.shift><Key.shift>R<Key.down><Key.enter>
Screenshot: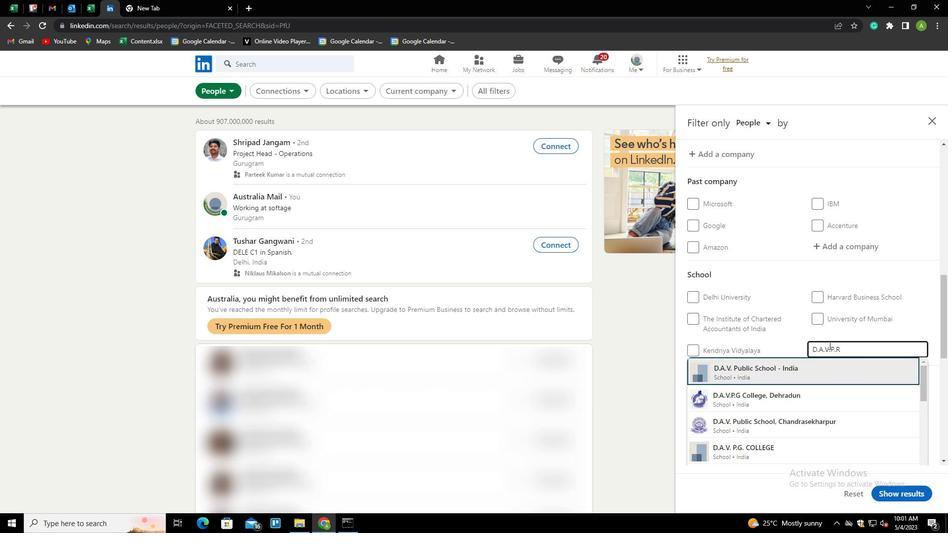 
Action: Mouse scrolled (829, 345) with delta (0, 0)
Screenshot: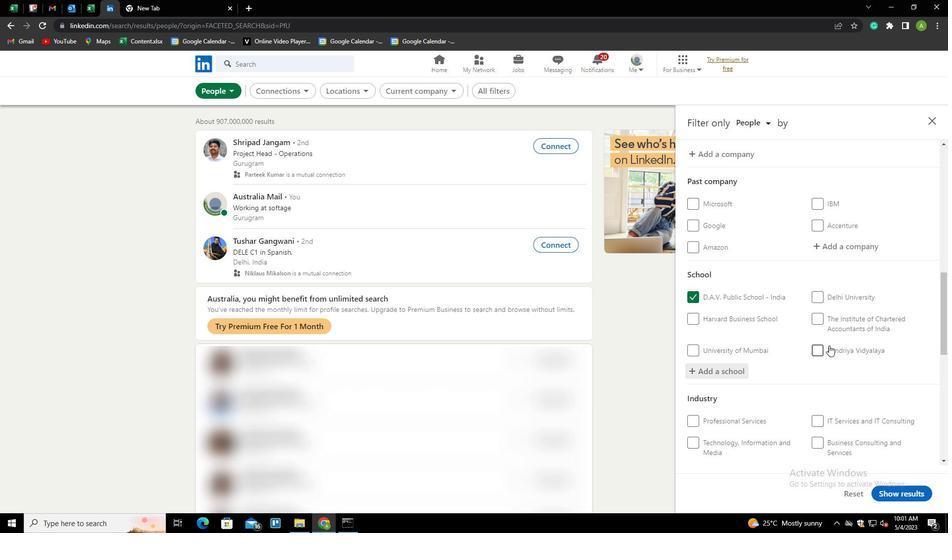 
Action: Mouse scrolled (829, 345) with delta (0, 0)
Screenshot: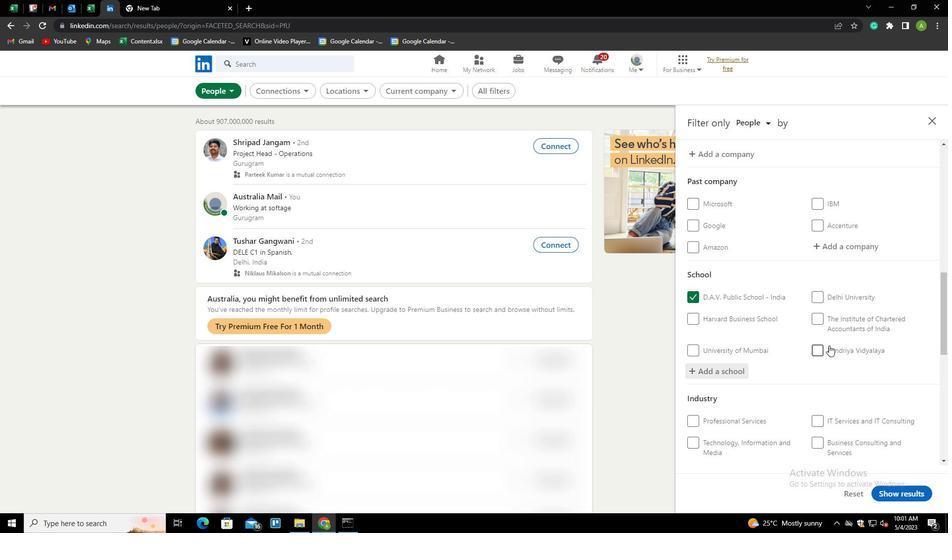 
Action: Mouse scrolled (829, 345) with delta (0, 0)
Screenshot: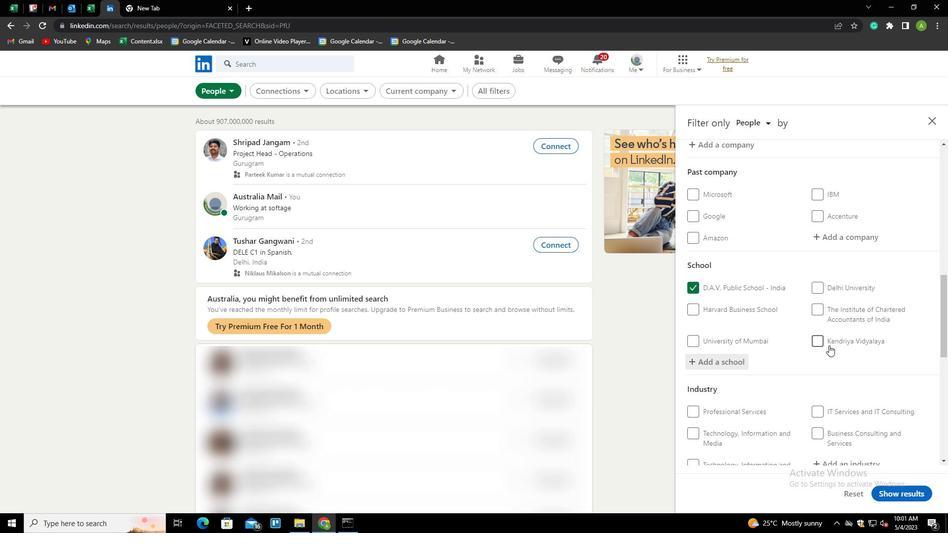 
Action: Mouse moved to (826, 324)
Screenshot: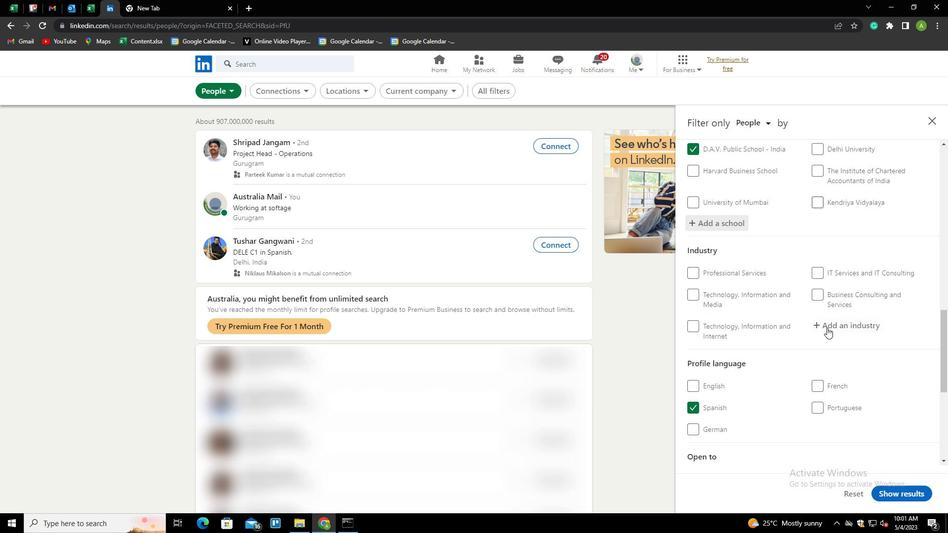 
Action: Mouse pressed left at (826, 324)
Screenshot: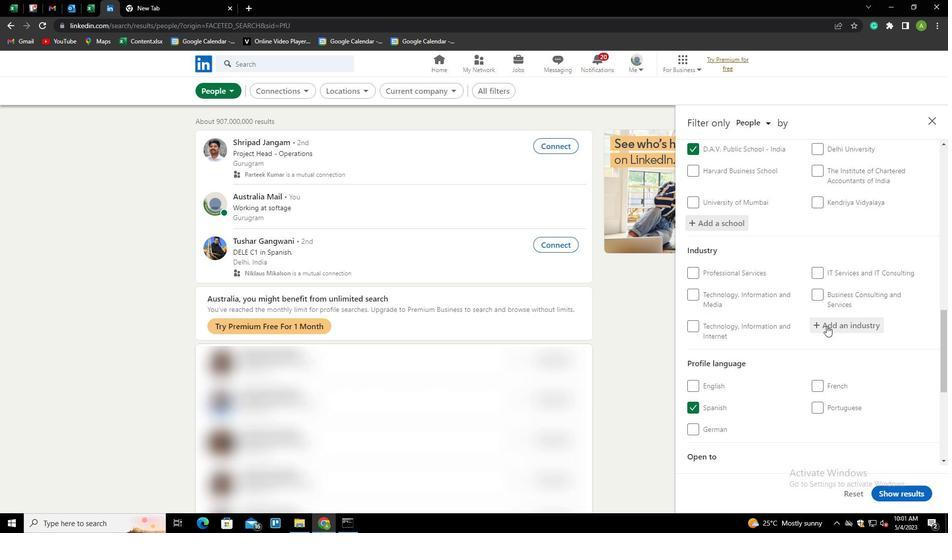 
Action: Key pressed <Key.shift>WIRELESS<Key.space><Key.shift>SERVICES<Key.down><Key.enter>
Screenshot: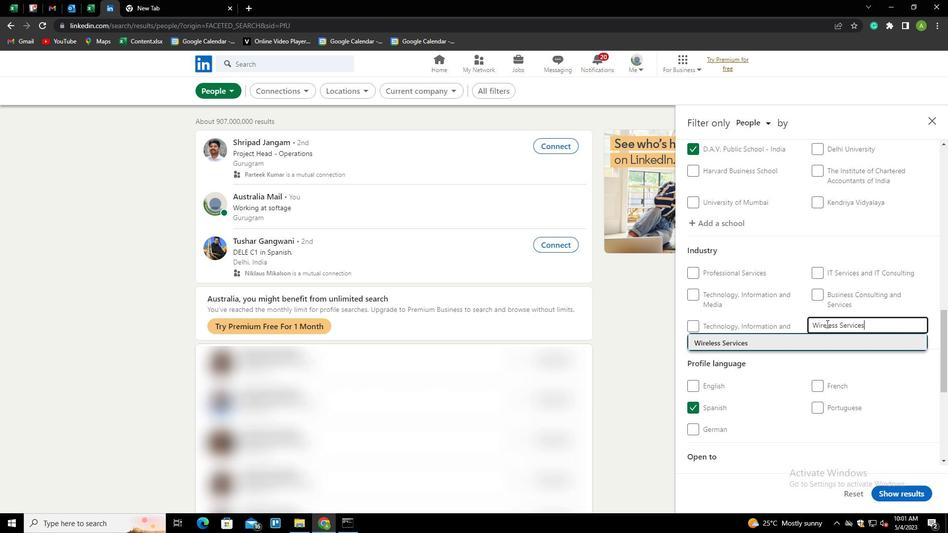 
Action: Mouse scrolled (826, 323) with delta (0, 0)
Screenshot: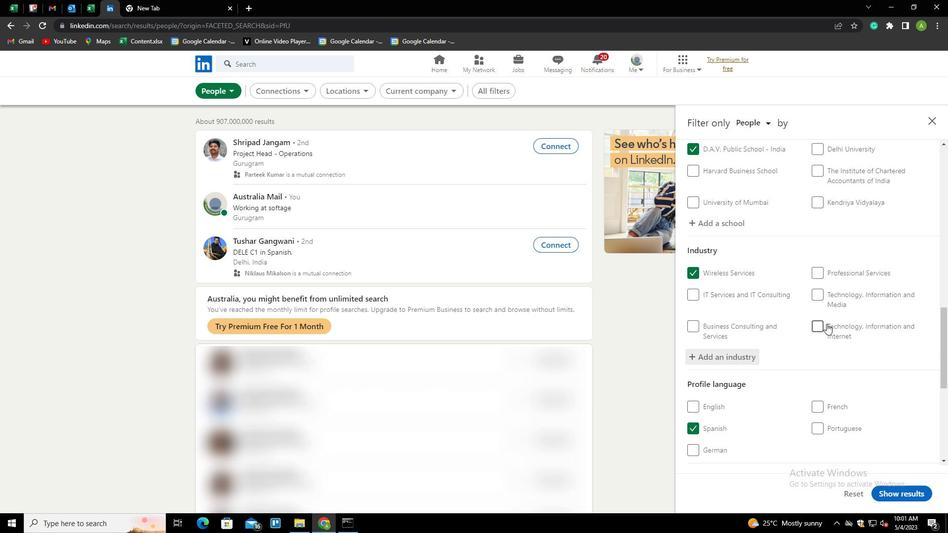 
Action: Mouse scrolled (826, 323) with delta (0, 0)
Screenshot: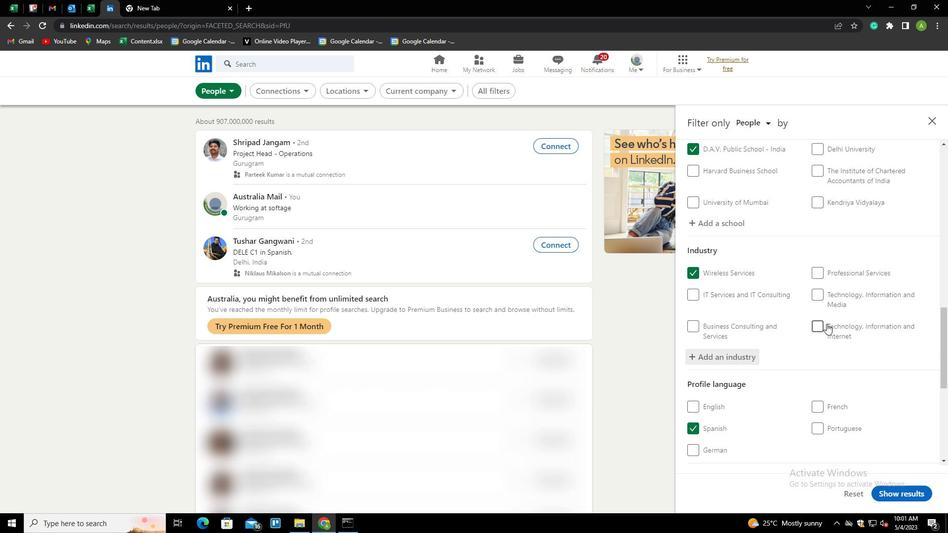 
Action: Mouse scrolled (826, 323) with delta (0, 0)
Screenshot: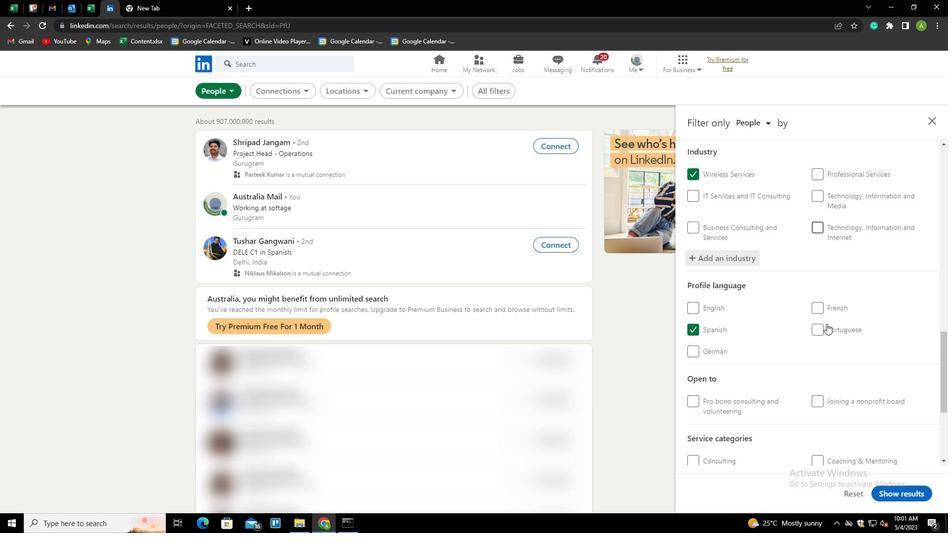 
Action: Mouse scrolled (826, 323) with delta (0, 0)
Screenshot: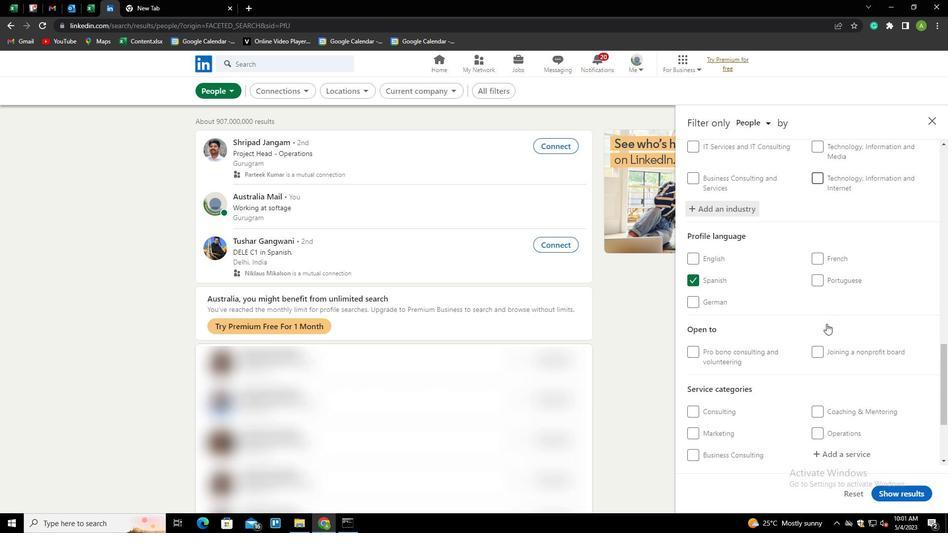 
Action: Mouse moved to (826, 385)
Screenshot: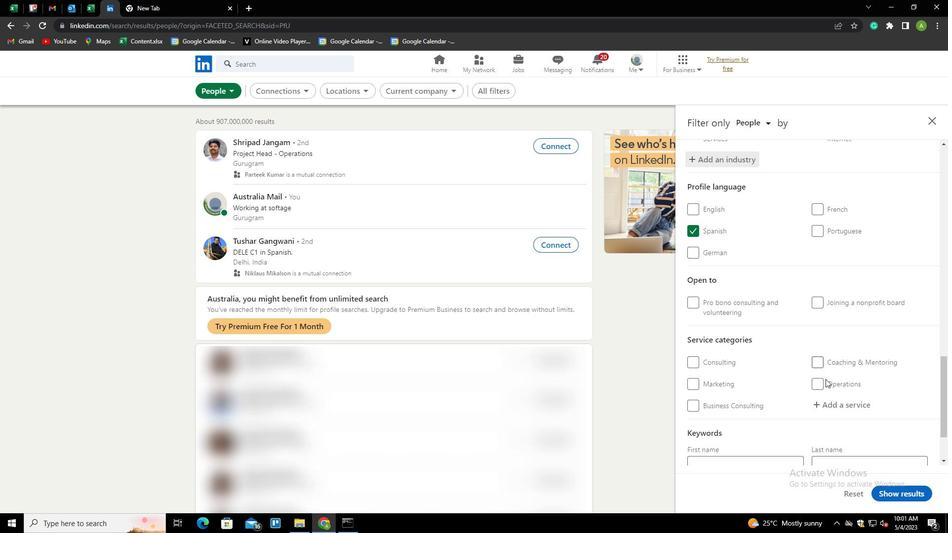 
Action: Mouse scrolled (826, 385) with delta (0, 0)
Screenshot: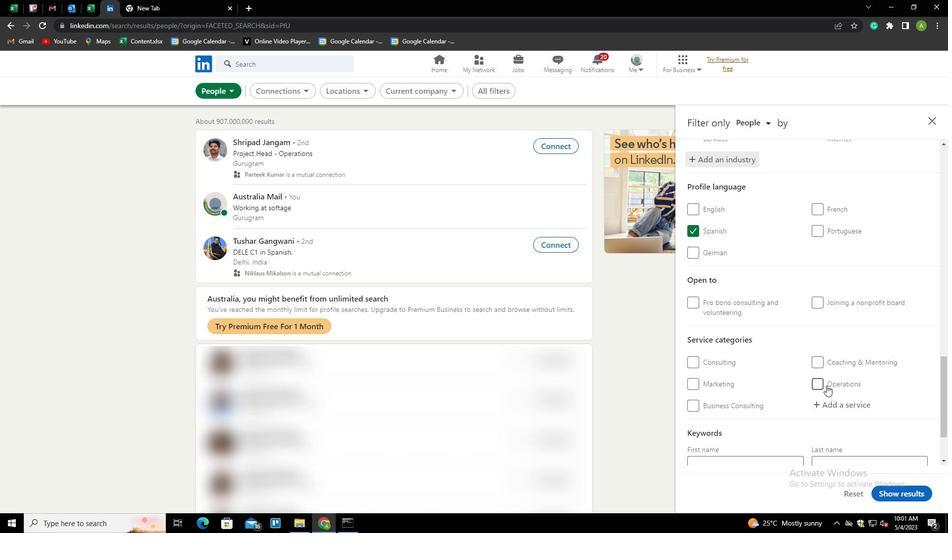 
Action: Mouse moved to (834, 360)
Screenshot: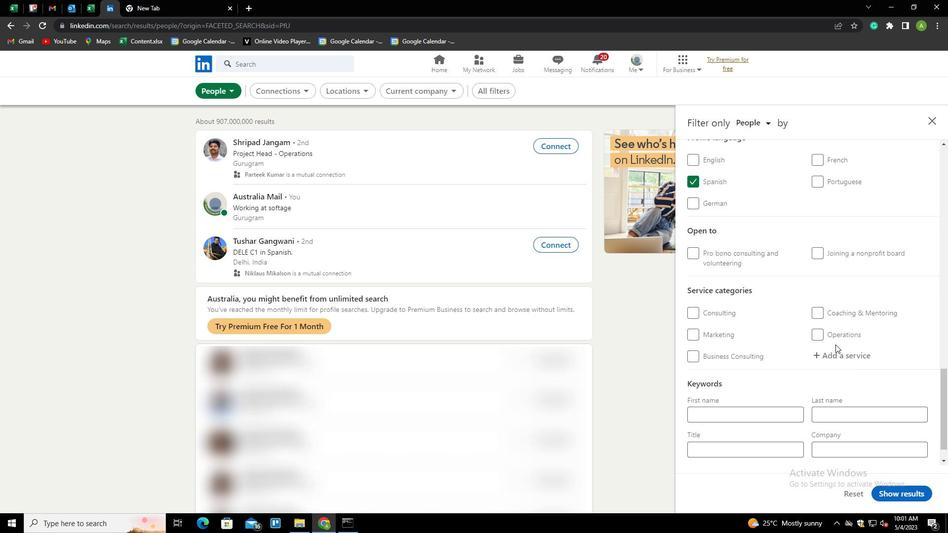 
Action: Mouse pressed left at (834, 360)
Screenshot: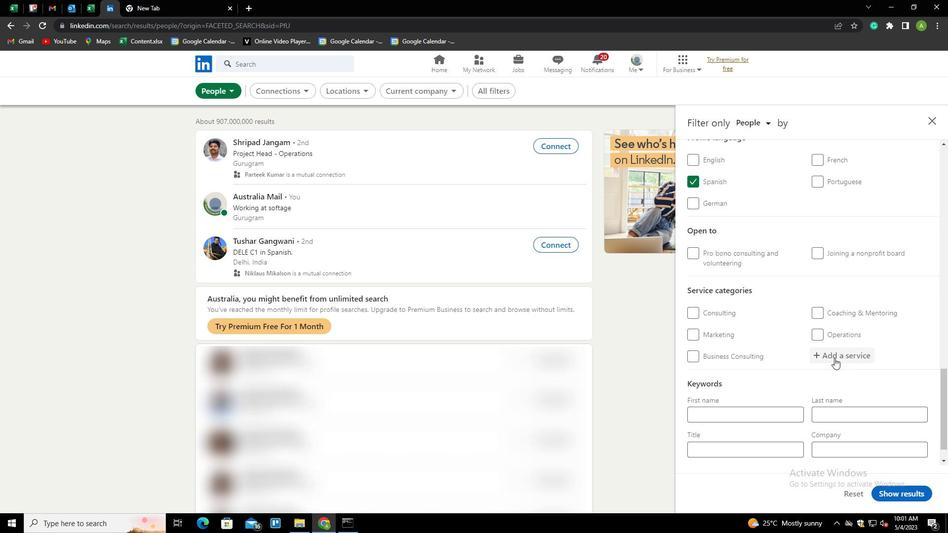 
Action: Mouse moved to (834, 360)
Screenshot: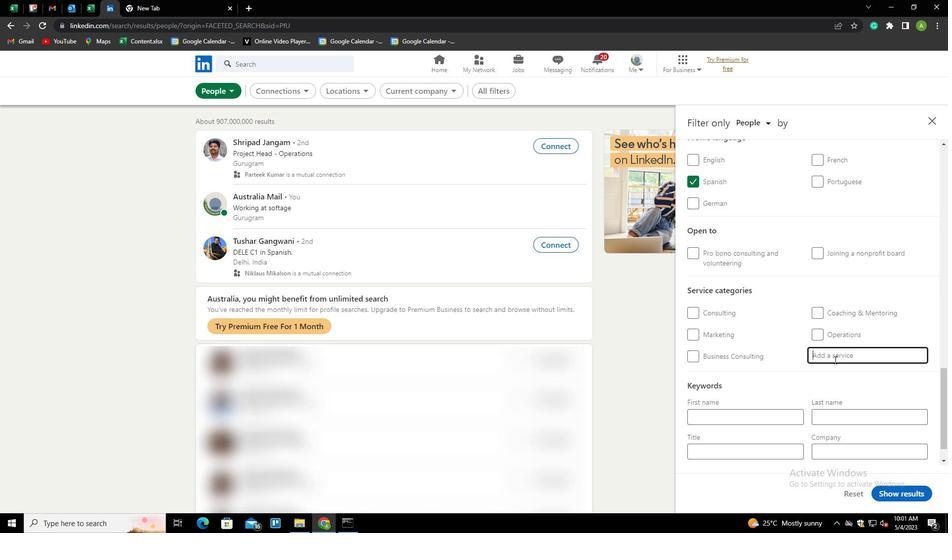 
Action: Mouse pressed left at (834, 360)
Screenshot: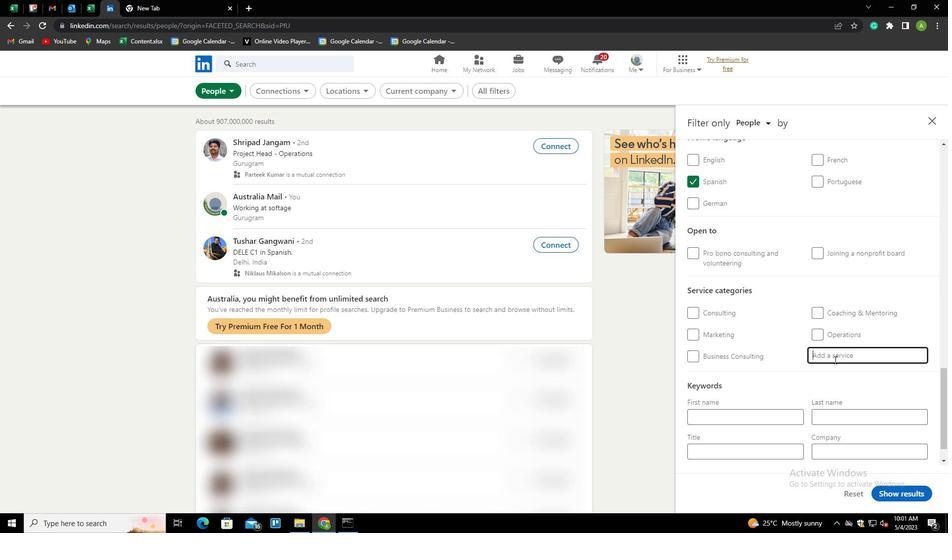 
Action: Key pressed <Key.shift>CU<Key.backspace>YBERSECURITY<Key.down><Key.enter>
Screenshot: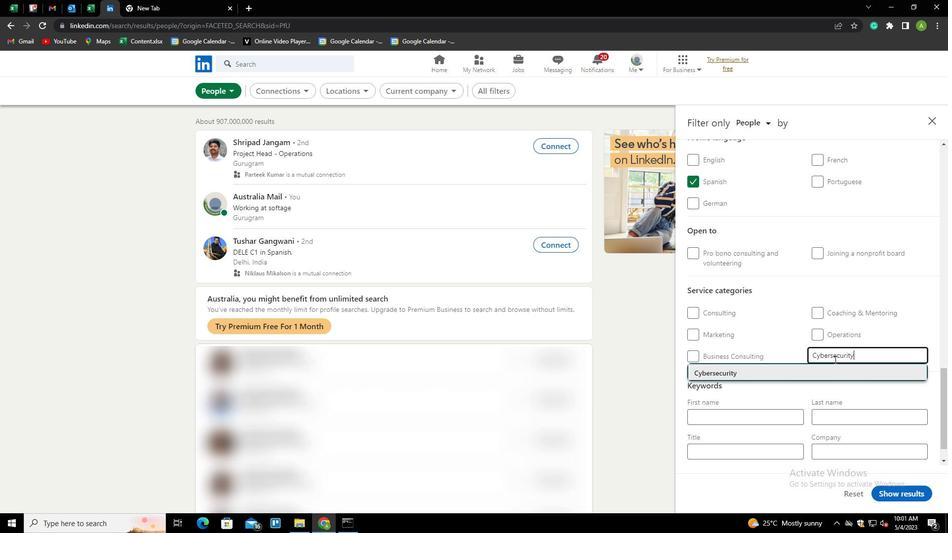 
Action: Mouse scrolled (834, 359) with delta (0, 0)
Screenshot: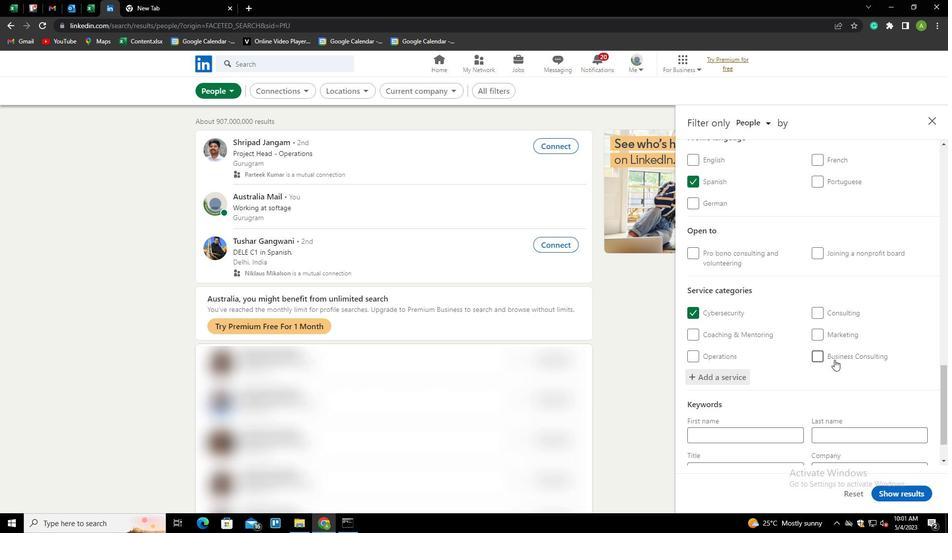 
Action: Mouse scrolled (834, 359) with delta (0, 0)
Screenshot: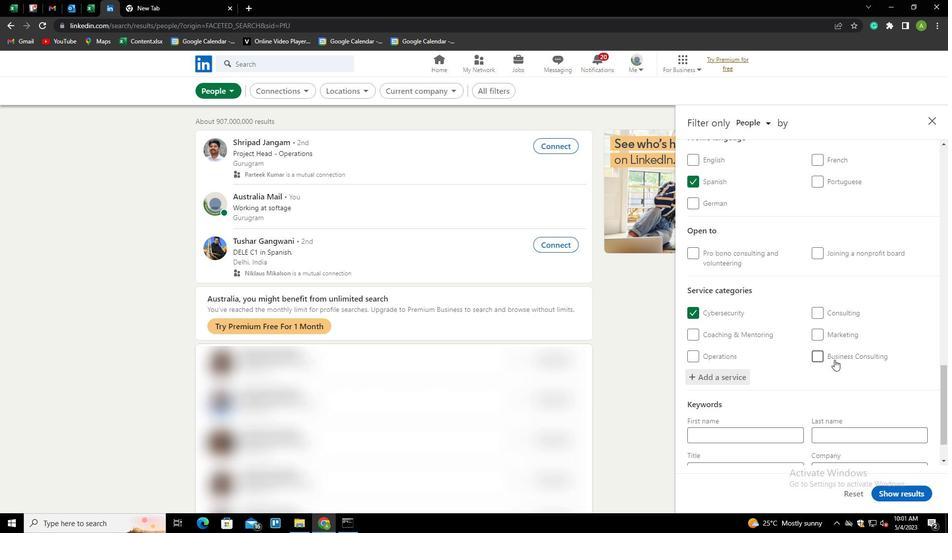 
Action: Mouse scrolled (834, 359) with delta (0, 0)
Screenshot: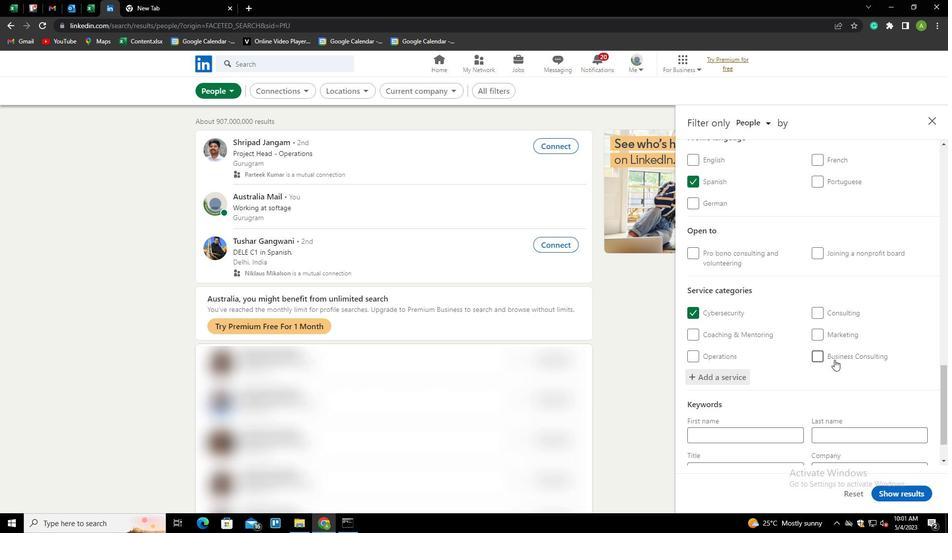 
Action: Mouse scrolled (834, 359) with delta (0, 0)
Screenshot: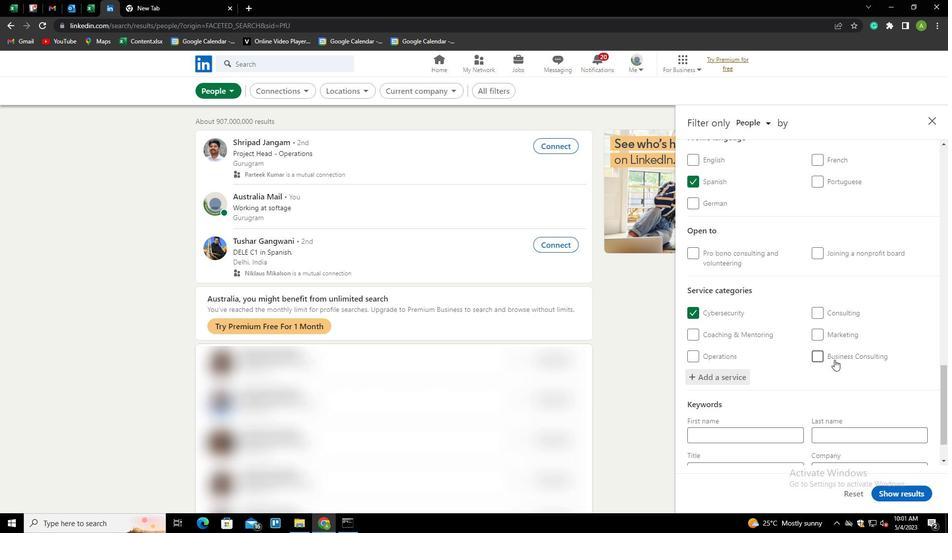 
Action: Mouse scrolled (834, 359) with delta (0, 0)
Screenshot: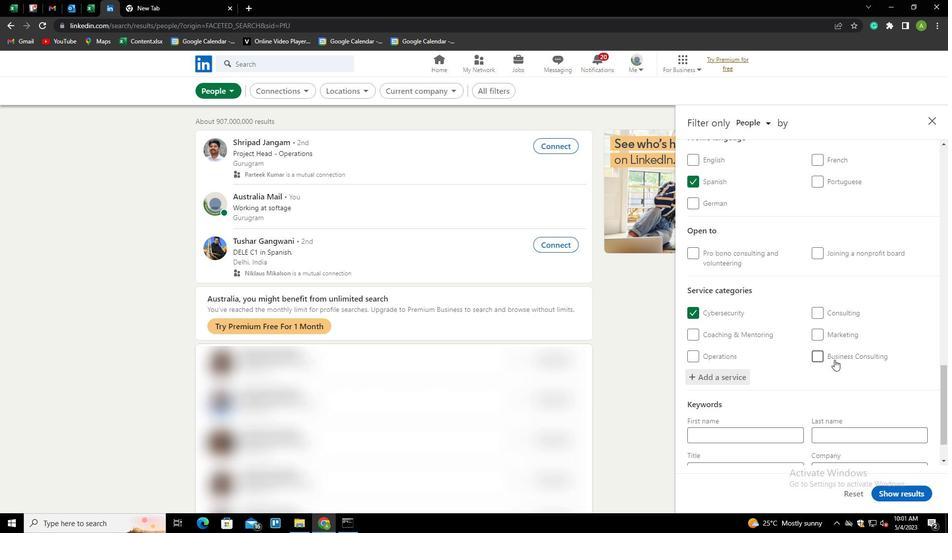 
Action: Mouse moved to (775, 421)
Screenshot: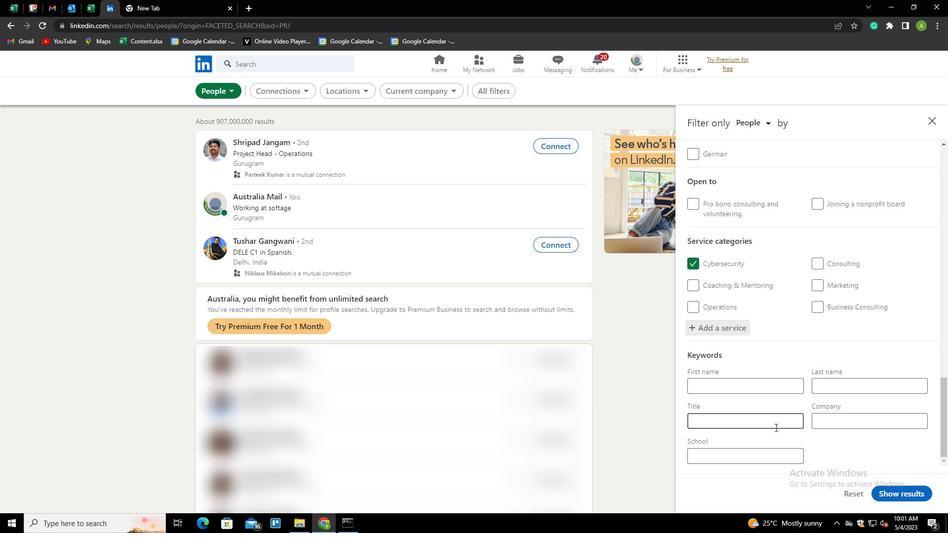 
Action: Mouse pressed left at (775, 421)
Screenshot: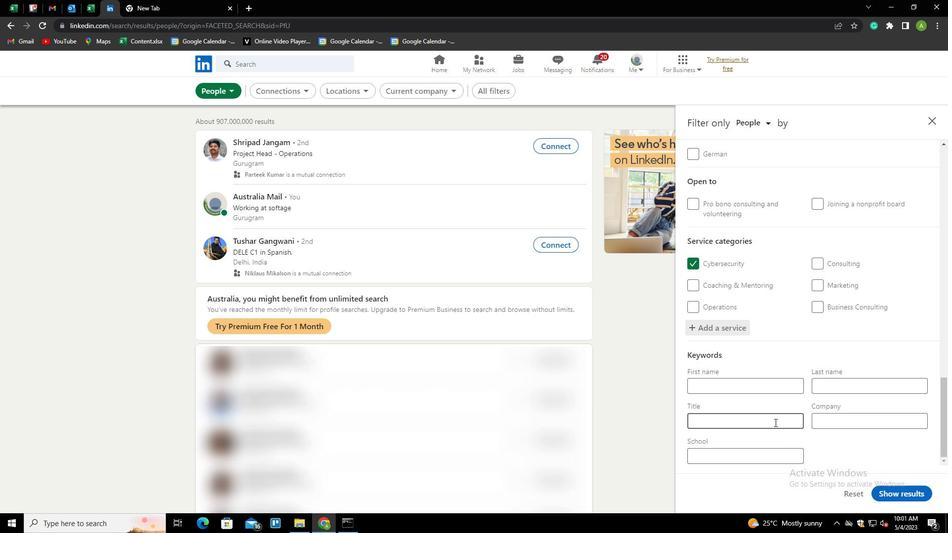 
Action: Key pressed <Key.shift><Key.shift><Key.shift><Key.shift><Key.shift><Key.shift><Key.shift><Key.shift><Key.shift><Key.shift><Key.shift><Key.shift><Key.shift><Key.shift><Key.shift><Key.shift><Key.shift><Key.shift><Key.shift><Key.shift>SHEETAL<Key.space><Key.shift><Key.shift><Key.shift><Key.shift><Key.shift><Key.shift><Key.shift><Key.shift><Key.shift>METAL<Key.space><Key.shift><Key.shift><Key.shift>WORKER
Screenshot: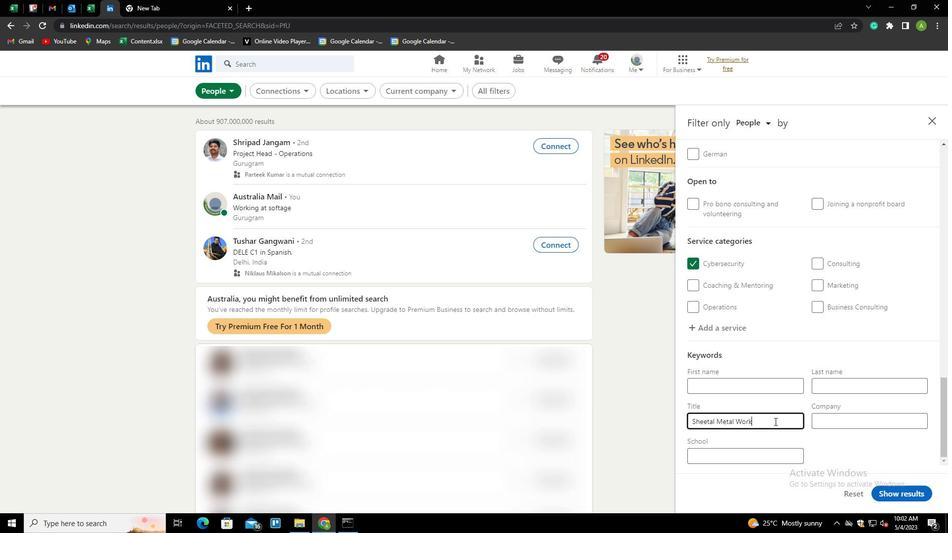 
Action: Mouse moved to (868, 455)
Screenshot: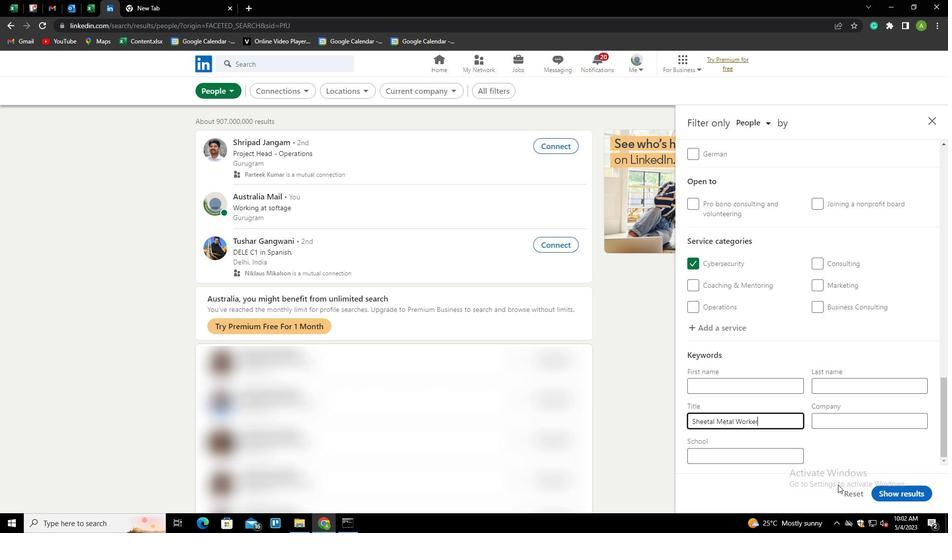 
Action: Mouse pressed left at (868, 455)
Screenshot: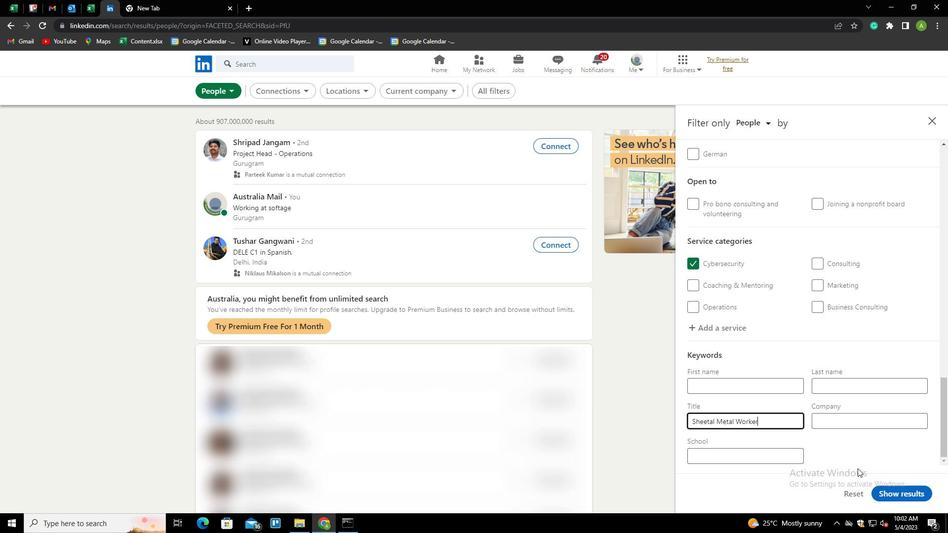 
Action: Mouse moved to (897, 495)
Screenshot: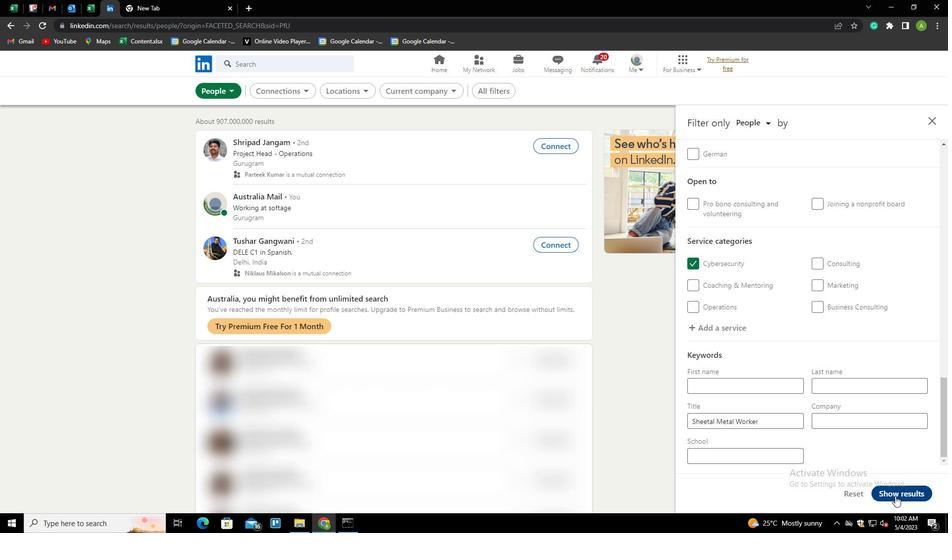 
Action: Mouse pressed left at (897, 495)
Screenshot: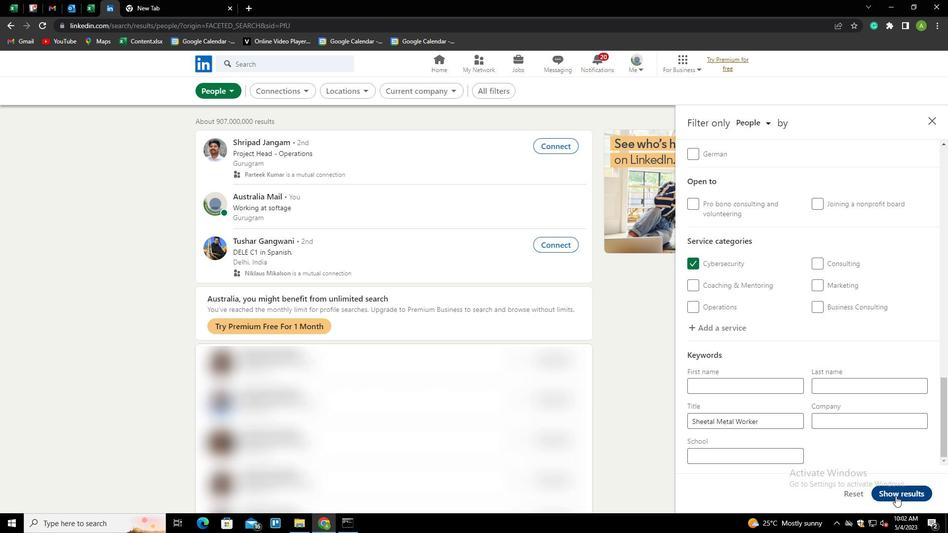 
